 Task: Create a sub task System Test and UAT for the task  Improve user input sanitization for better security in the project Transform , assign it to team member softage.7@softage.net and update the status of the sub task to  On Track  , set the priority of the sub task to Low.
Action: Mouse moved to (55, 543)
Screenshot: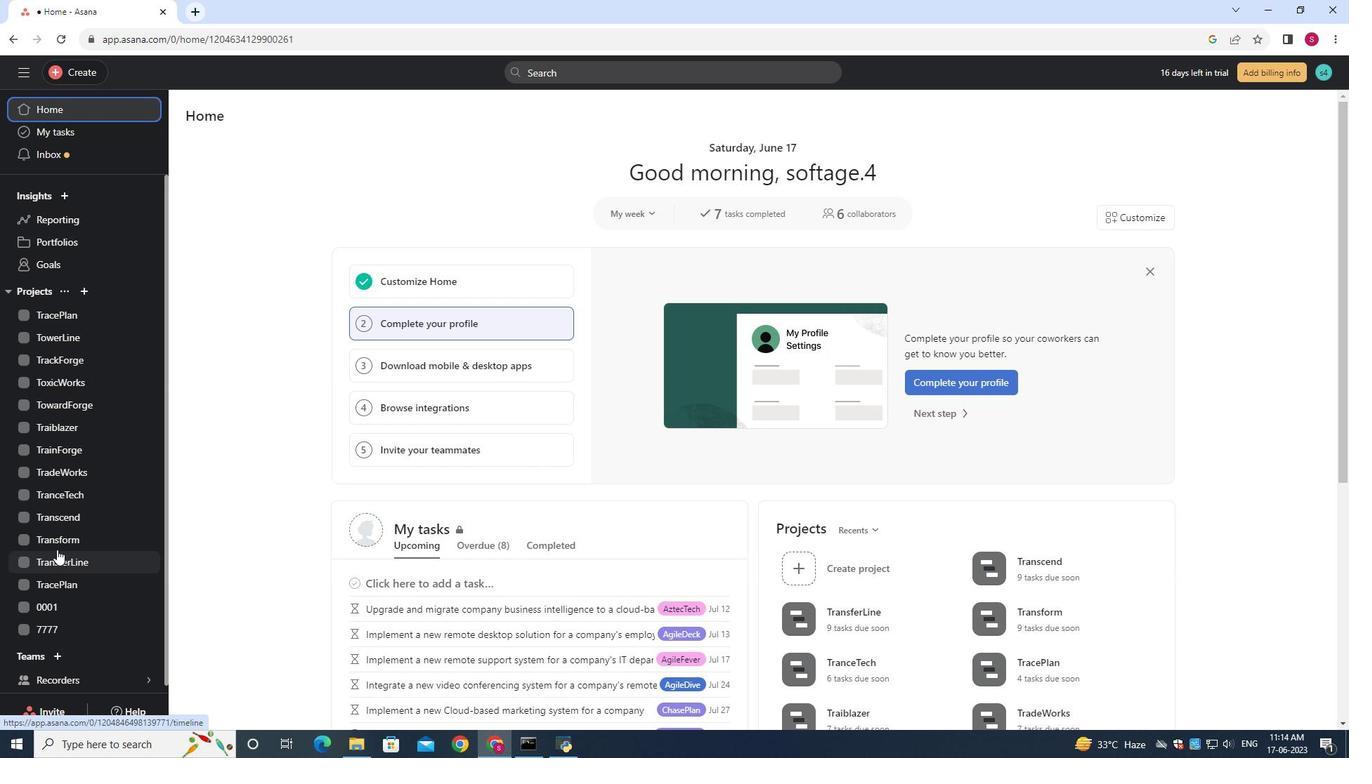 
Action: Mouse pressed left at (55, 543)
Screenshot: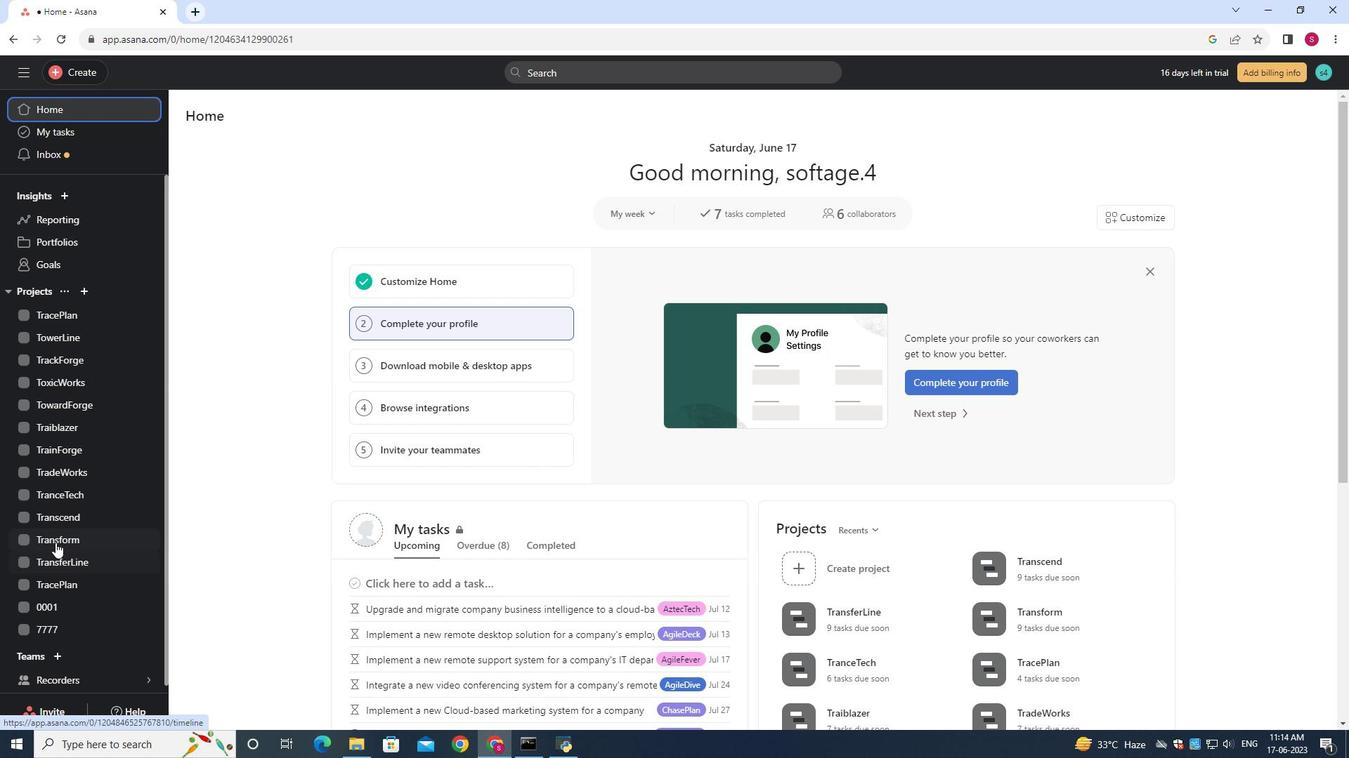 
Action: Mouse moved to (581, 342)
Screenshot: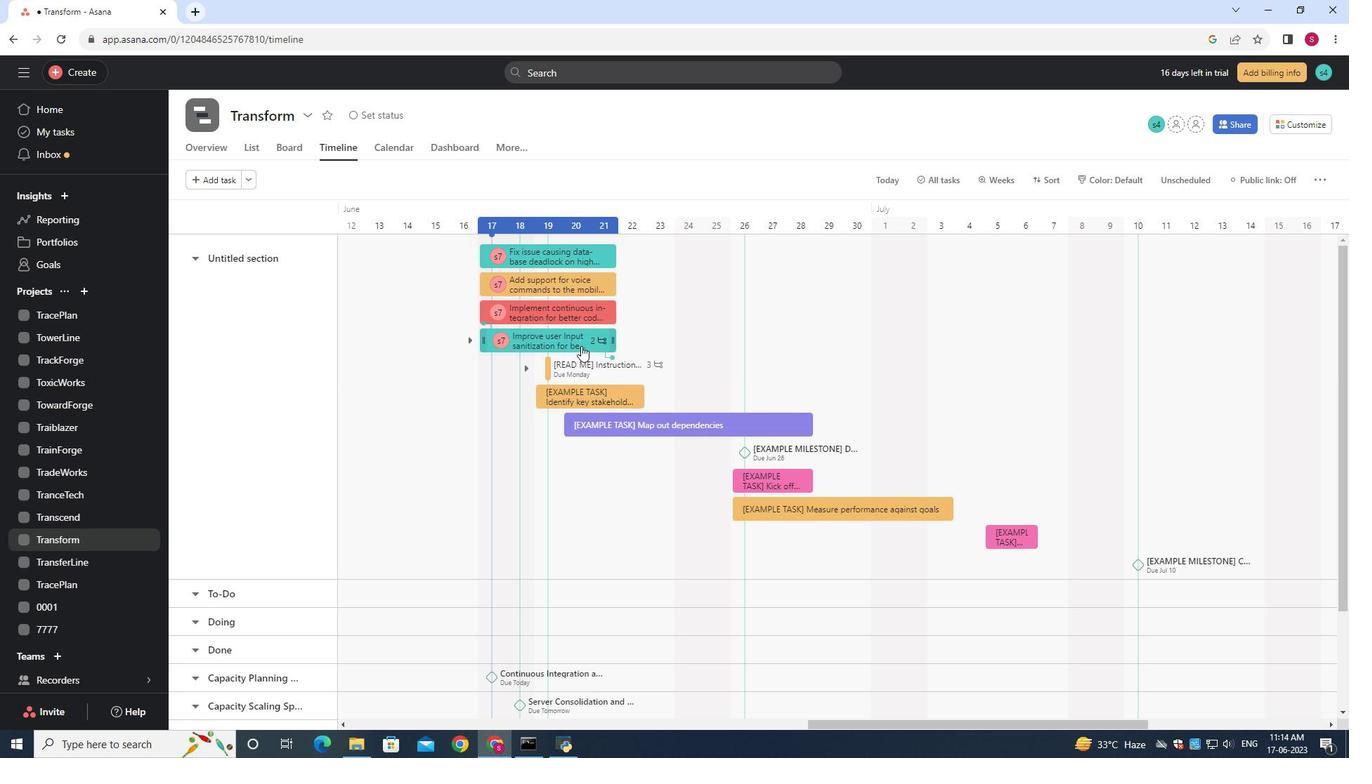 
Action: Mouse pressed left at (581, 342)
Screenshot: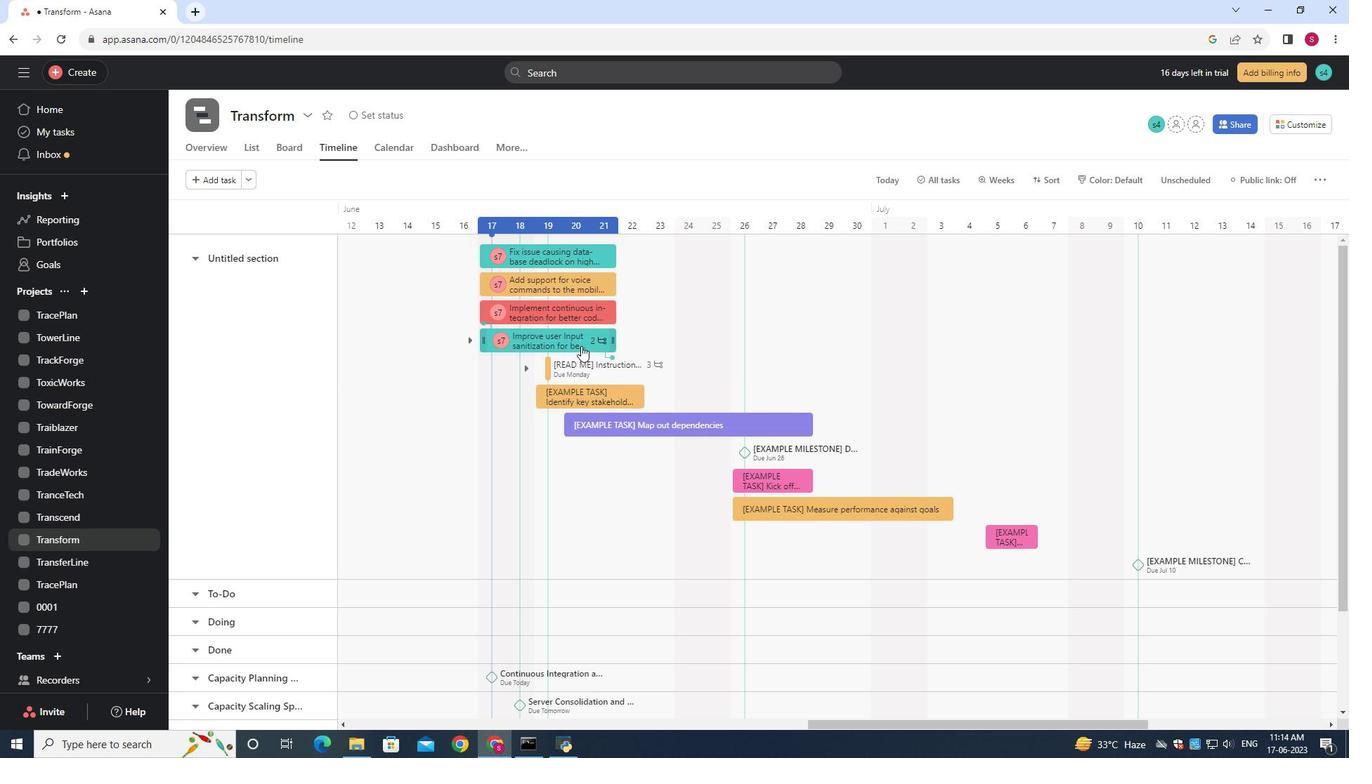 
Action: Mouse moved to (966, 383)
Screenshot: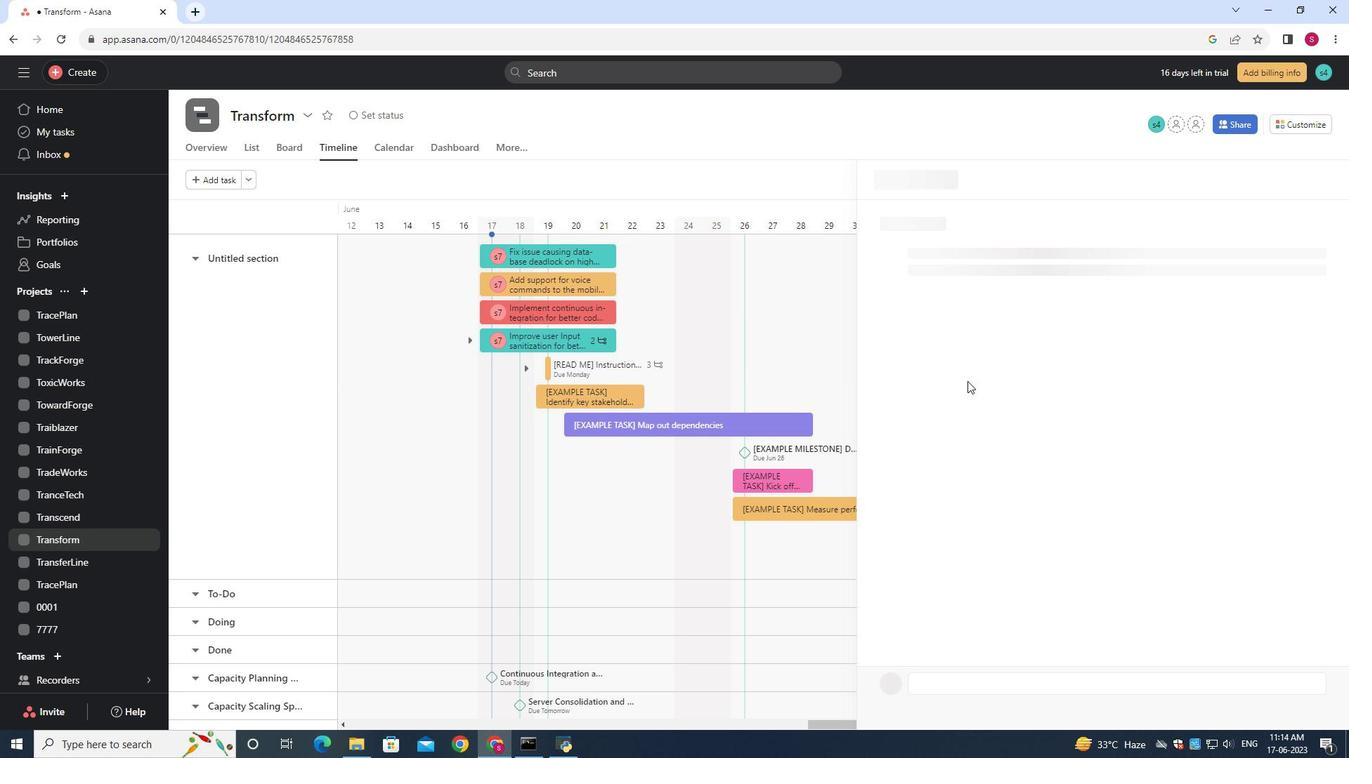 
Action: Mouse scrolled (966, 382) with delta (0, 0)
Screenshot: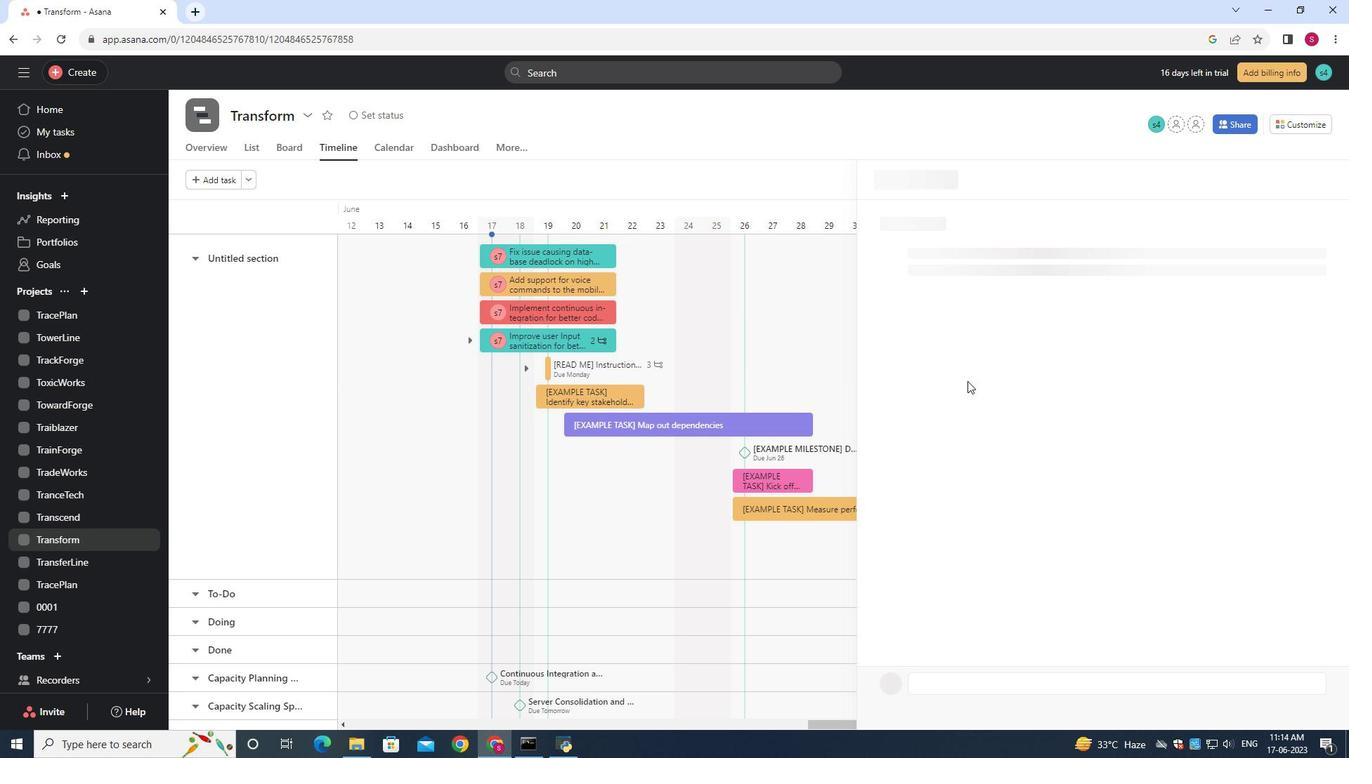 
Action: Mouse moved to (965, 385)
Screenshot: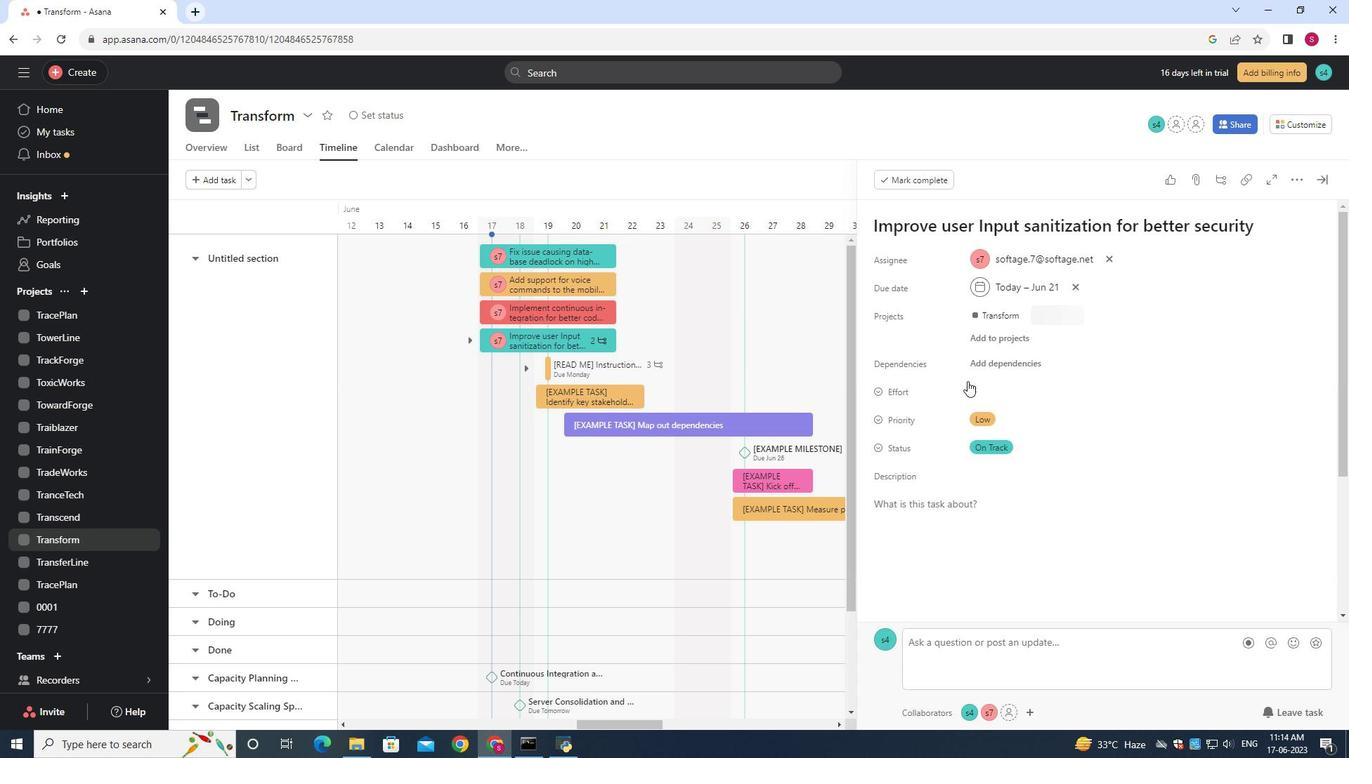 
Action: Mouse scrolled (965, 385) with delta (0, 0)
Screenshot: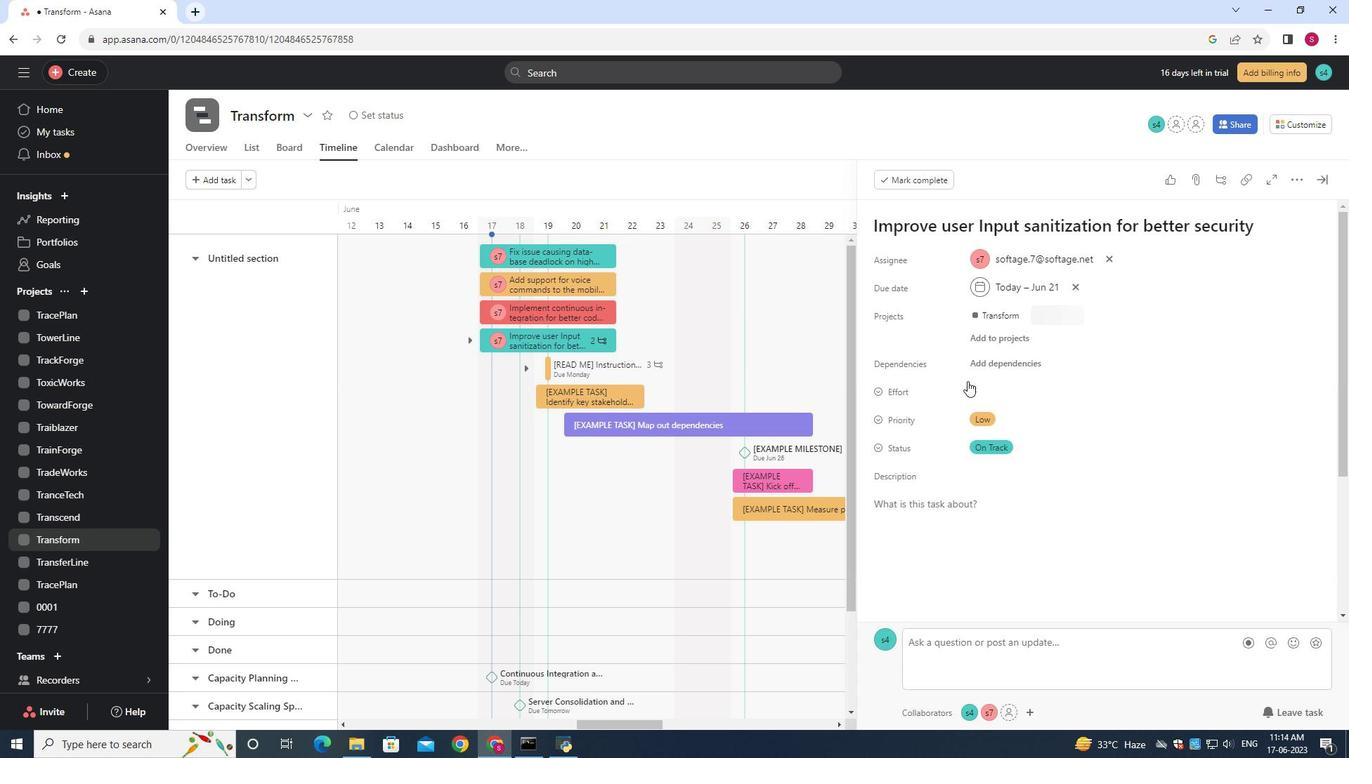 
Action: Mouse scrolled (965, 385) with delta (0, 0)
Screenshot: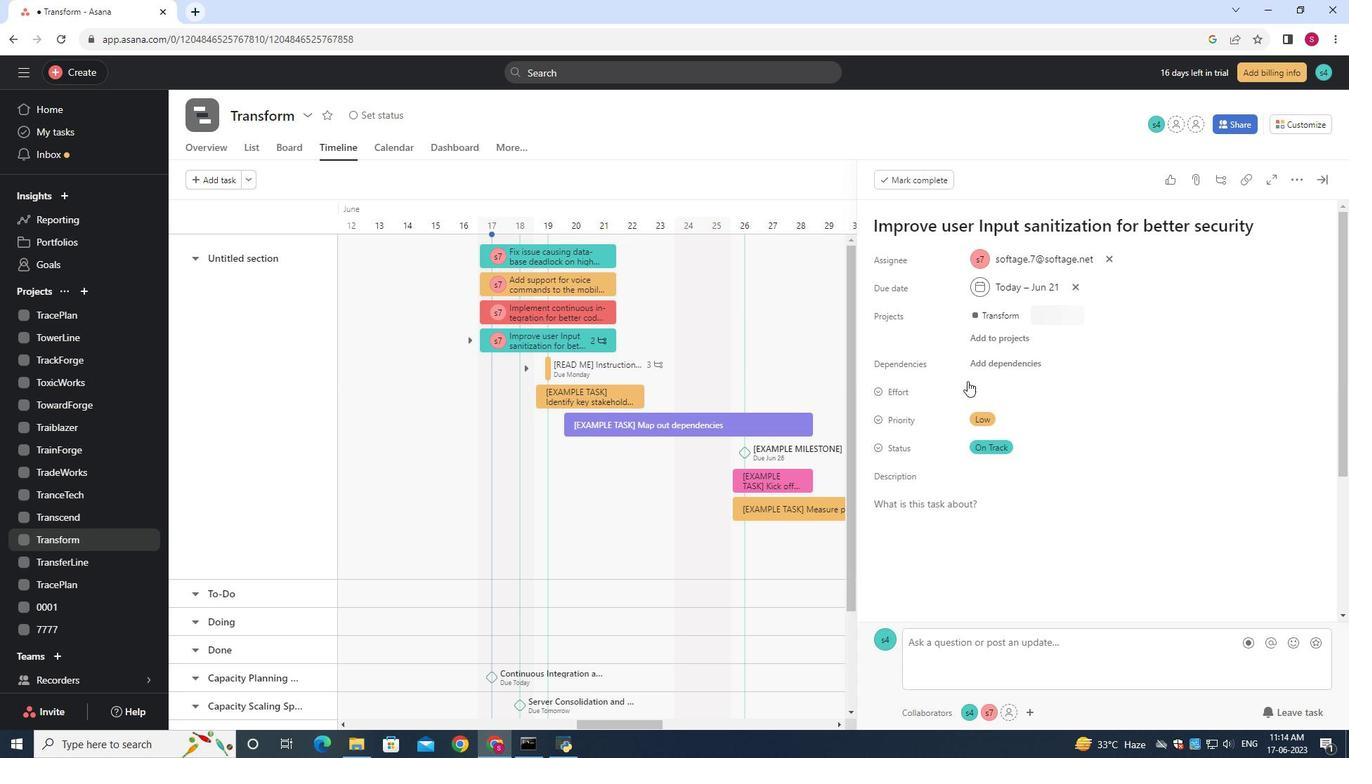 
Action: Mouse scrolled (965, 385) with delta (0, 0)
Screenshot: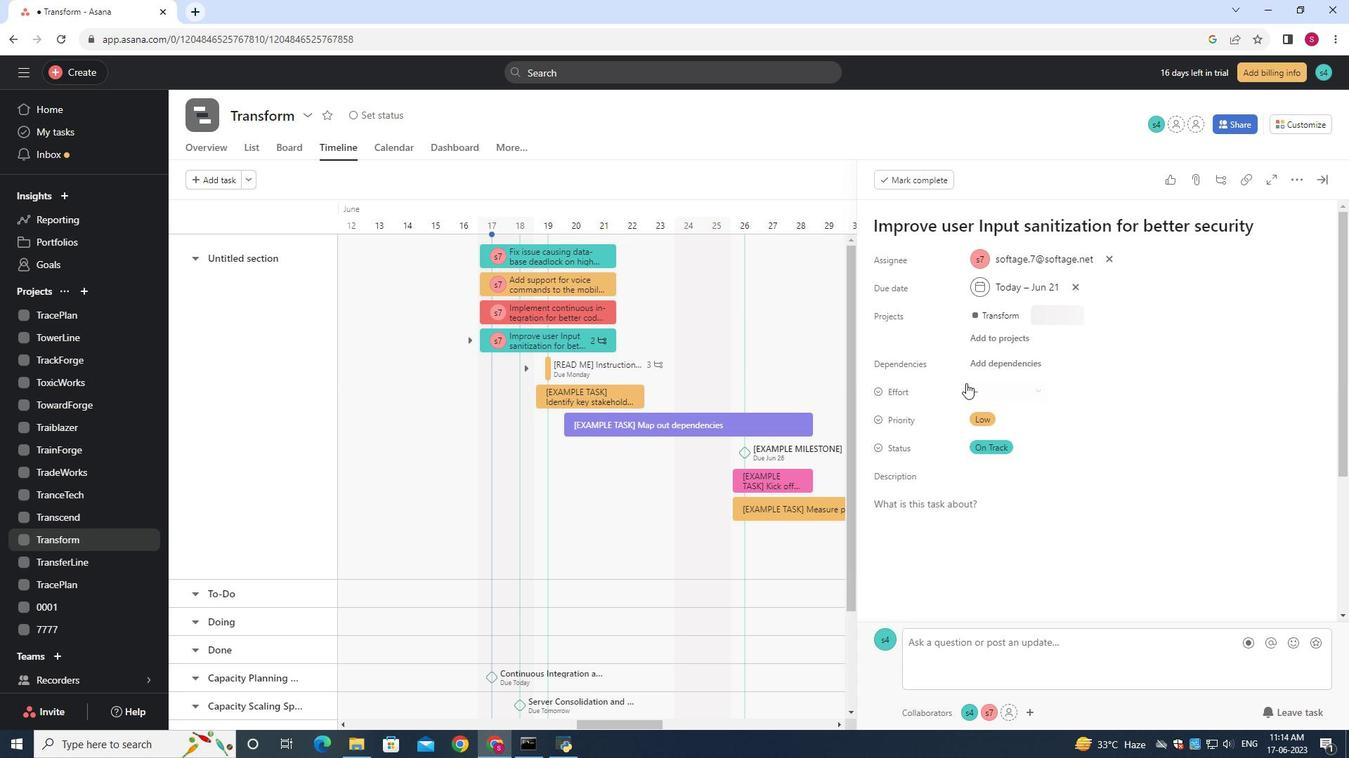 
Action: Mouse moved to (964, 385)
Screenshot: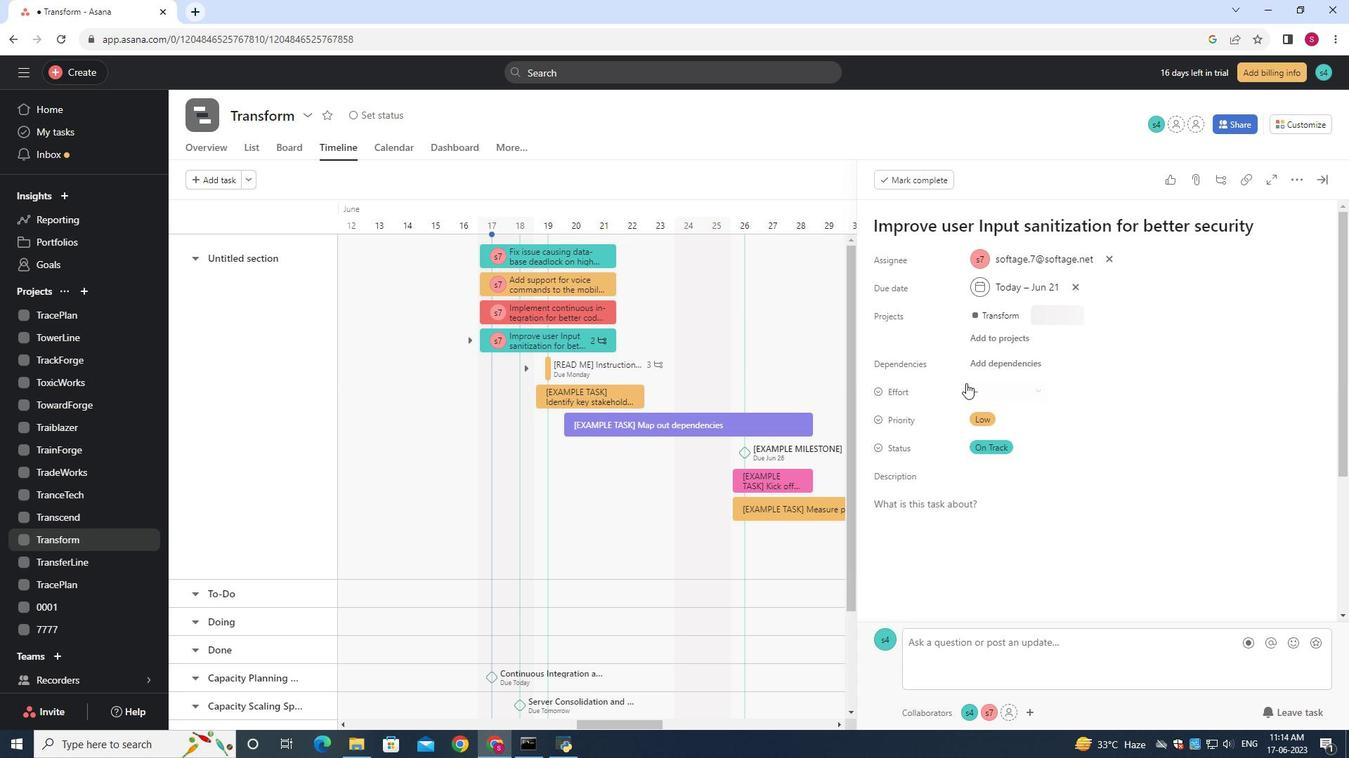 
Action: Mouse scrolled (964, 385) with delta (0, 0)
Screenshot: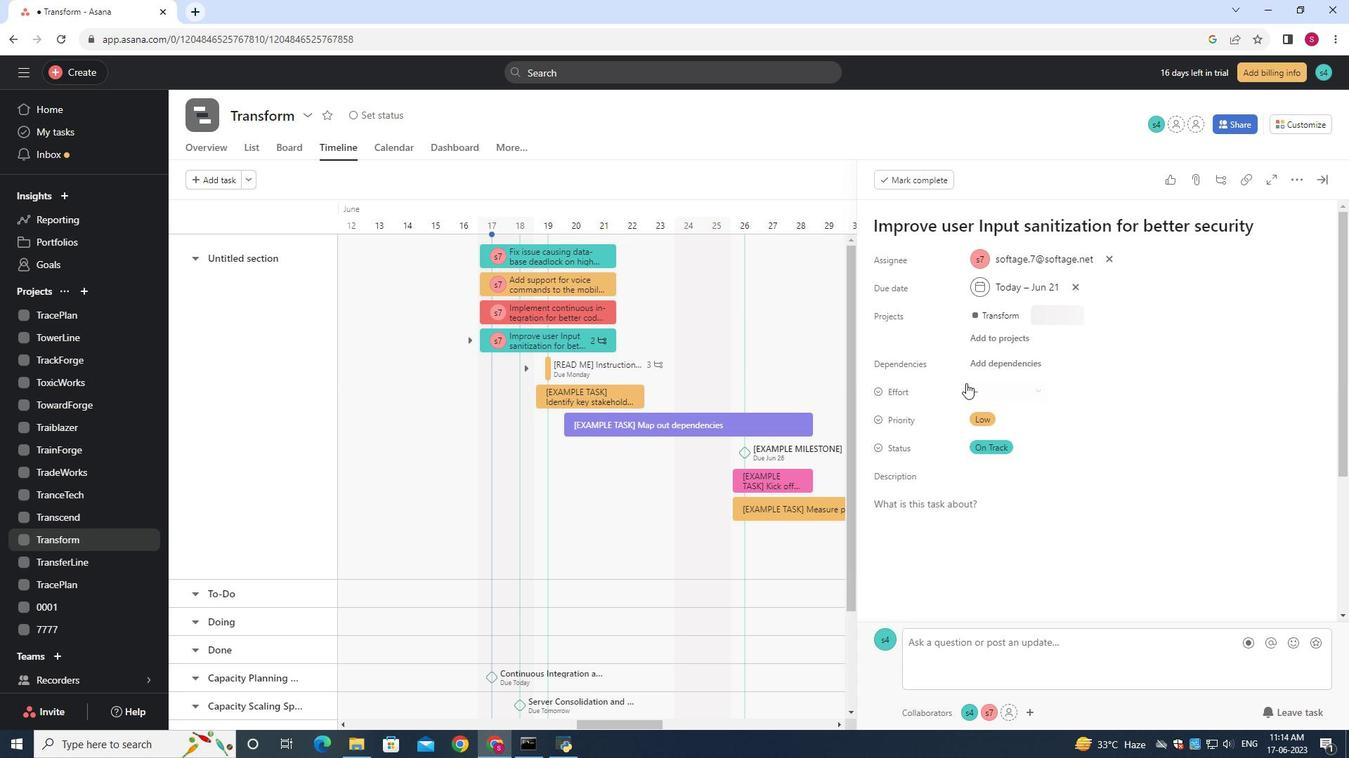 
Action: Mouse moved to (964, 385)
Screenshot: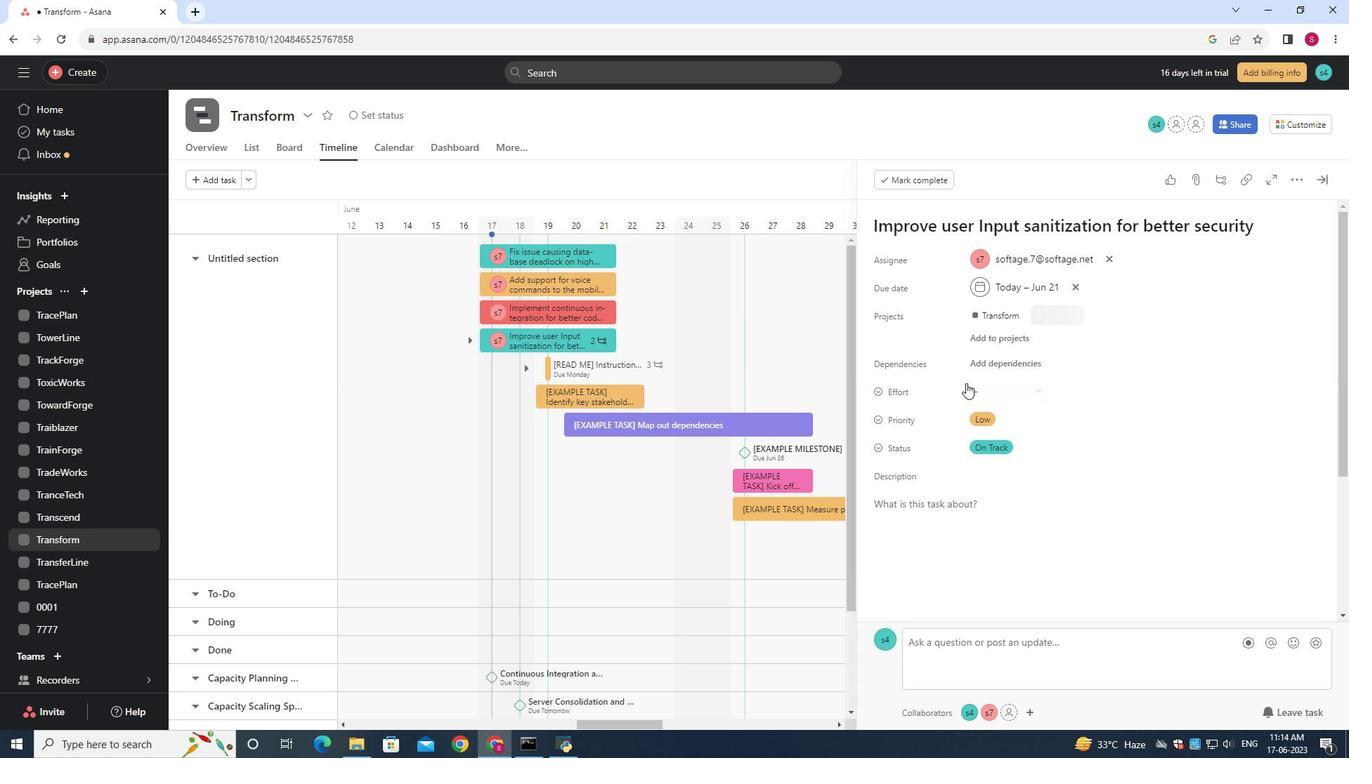 
Action: Mouse scrolled (964, 385) with delta (0, 0)
Screenshot: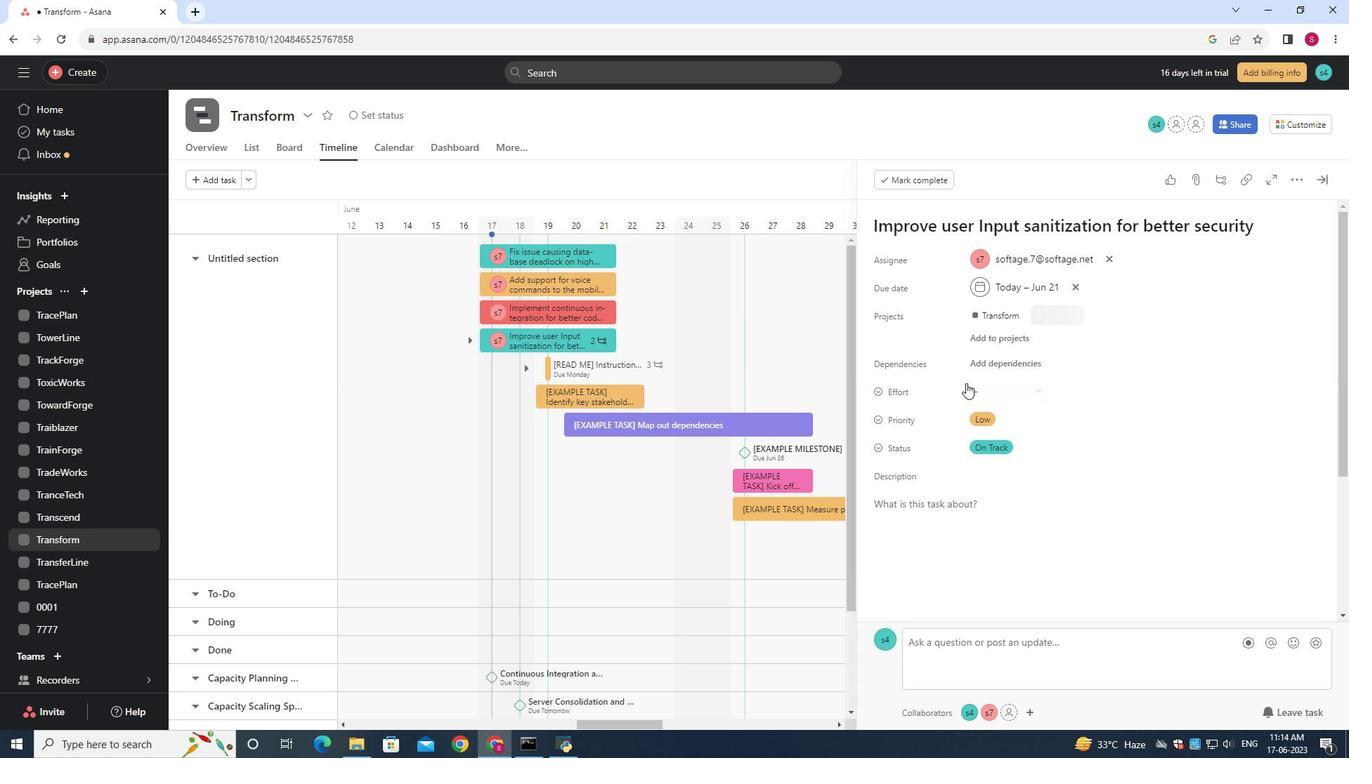 
Action: Mouse moved to (898, 510)
Screenshot: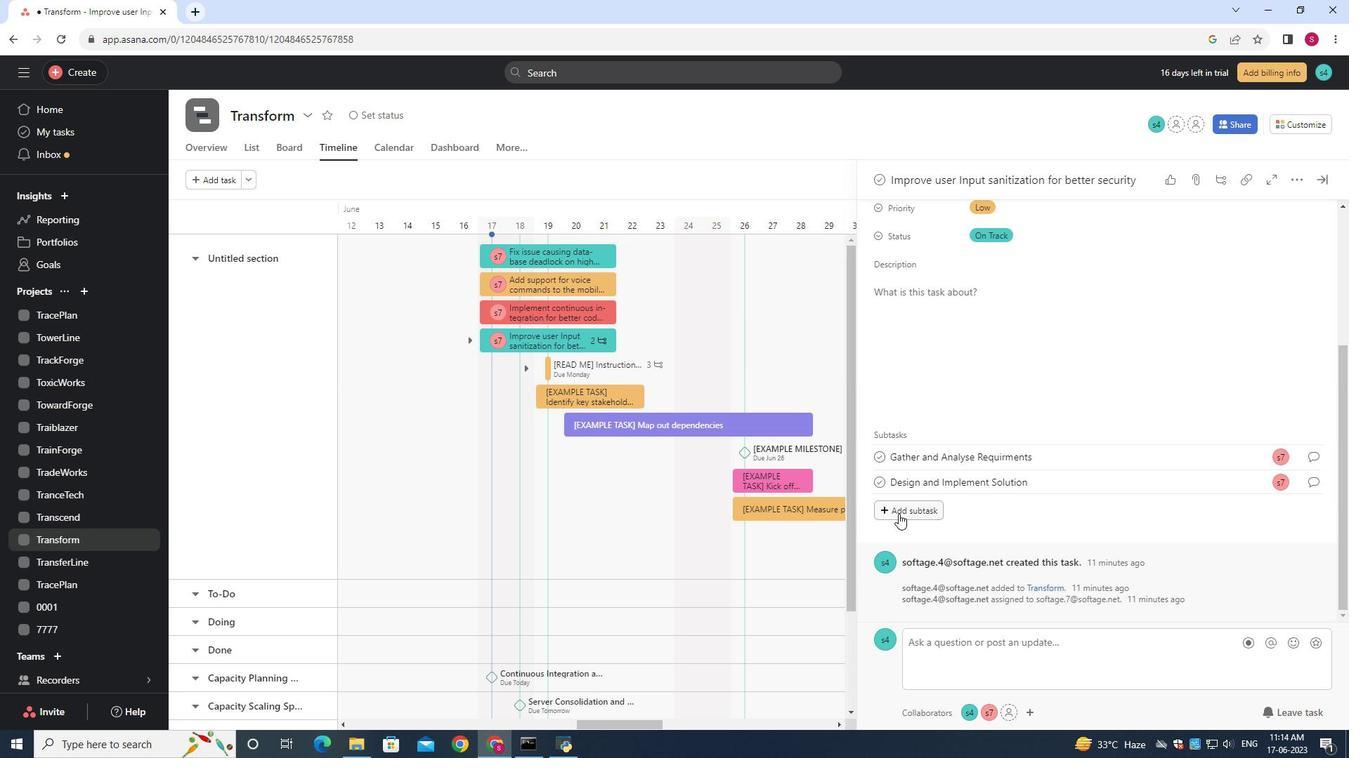
Action: Mouse pressed left at (898, 510)
Screenshot: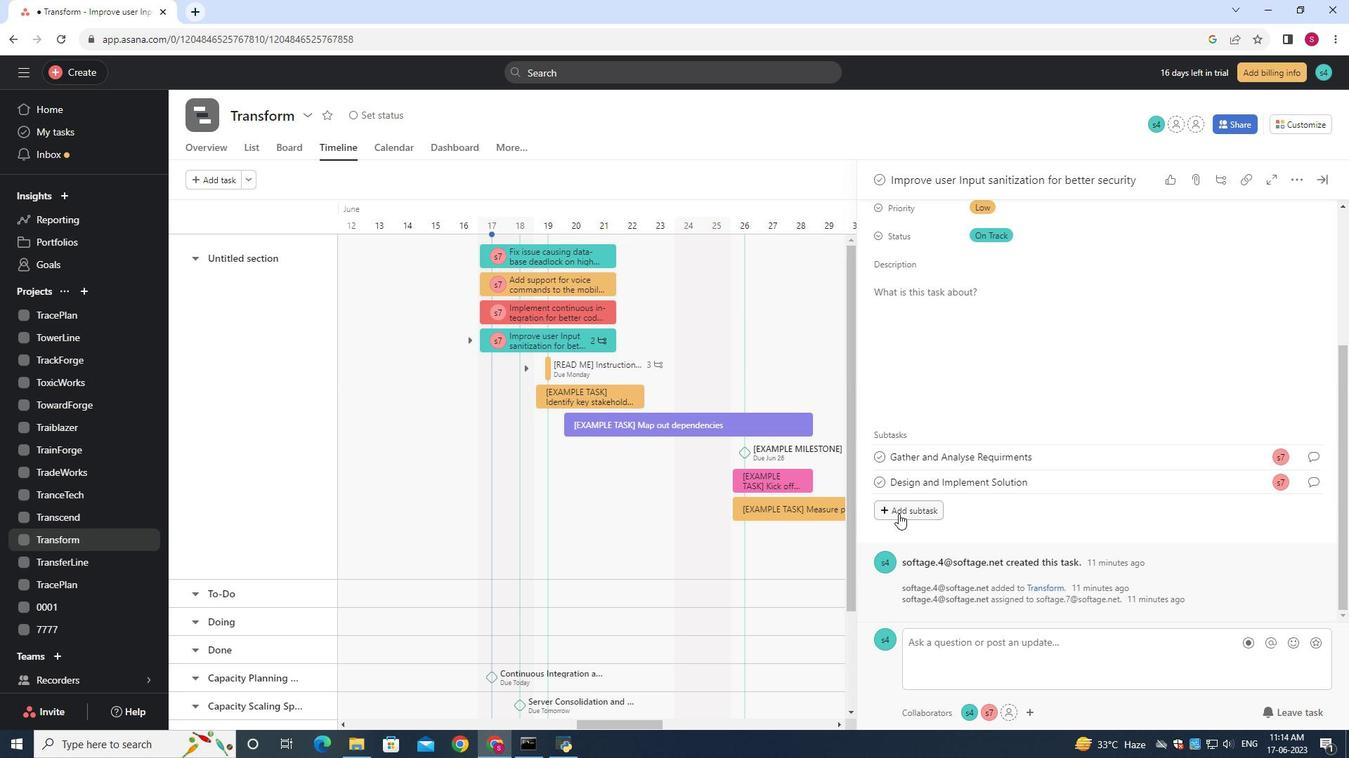 
Action: Mouse moved to (898, 514)
Screenshot: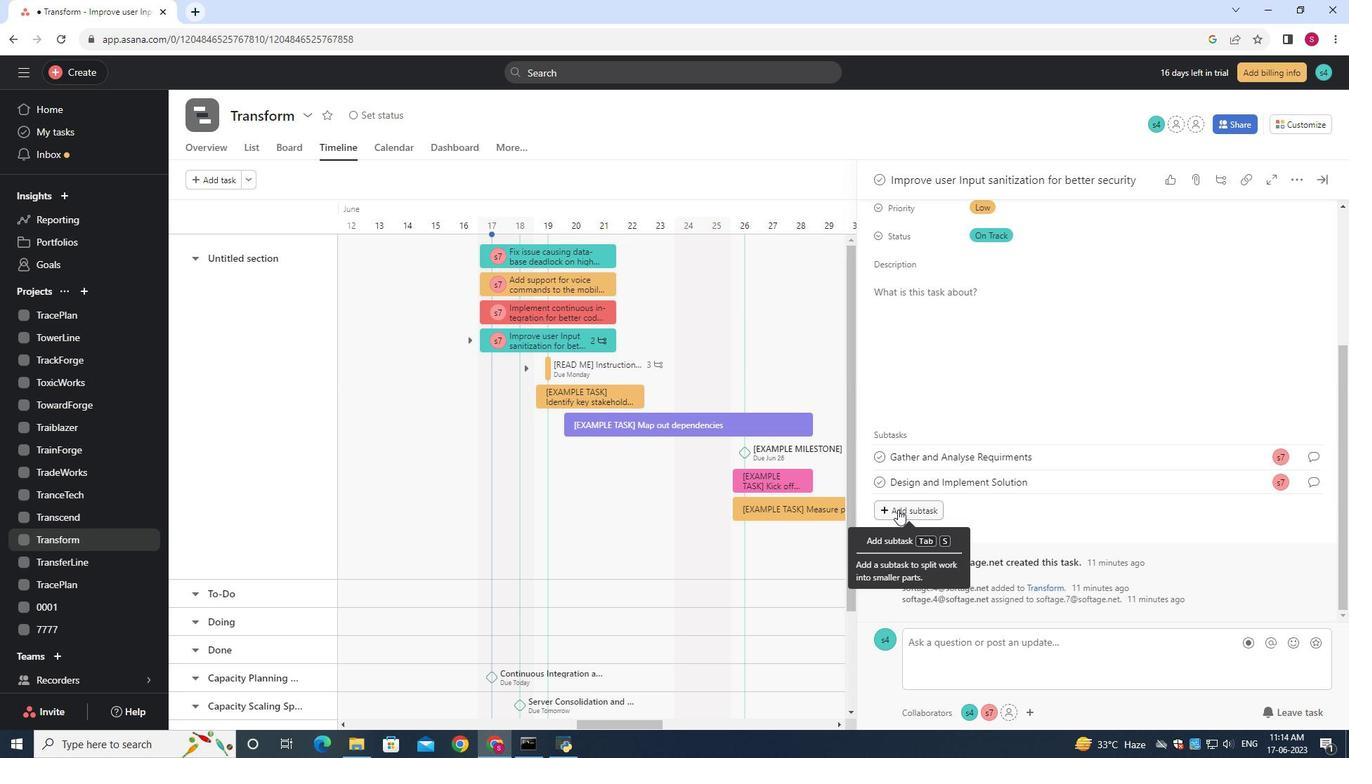 
Action: Key pressed <Key.shift>System<Key.space><Key.shift><Key.shift><Key.shift><Key.shift><Key.shift><Key.shift><Key.shift><Key.shift><Key.shift><Key.shift><Key.shift><Key.shift><Key.shift><Key.shift><Key.shift><Key.shift><Key.shift><Key.shift><Key.shift><Key.shift><Key.shift><Key.shift><Key.shift><Key.shift><Key.shift><Key.shift><Key.shift><Key.shift><Key.shift><Key.shift><Key.shift><Key.shift><Key.shift><Key.shift><Key.shift><Key.shift><Key.shift><Key.shift><Key.shift><Key.shift>Test<Key.space><Key.shift><Key.shift><Key.shift><Key.shift><Key.shift><Key.shift><Key.shift><Key.shift><Key.shift><Key.shift><Key.shift><Key.shift><Key.shift><Key.shift><Key.shift><Key.shift><Key.shift><Key.shift><Key.shift><Key.shift><Key.shift><Key.shift>and<Key.space><Key.shift><Key.shift>UAT
Screenshot: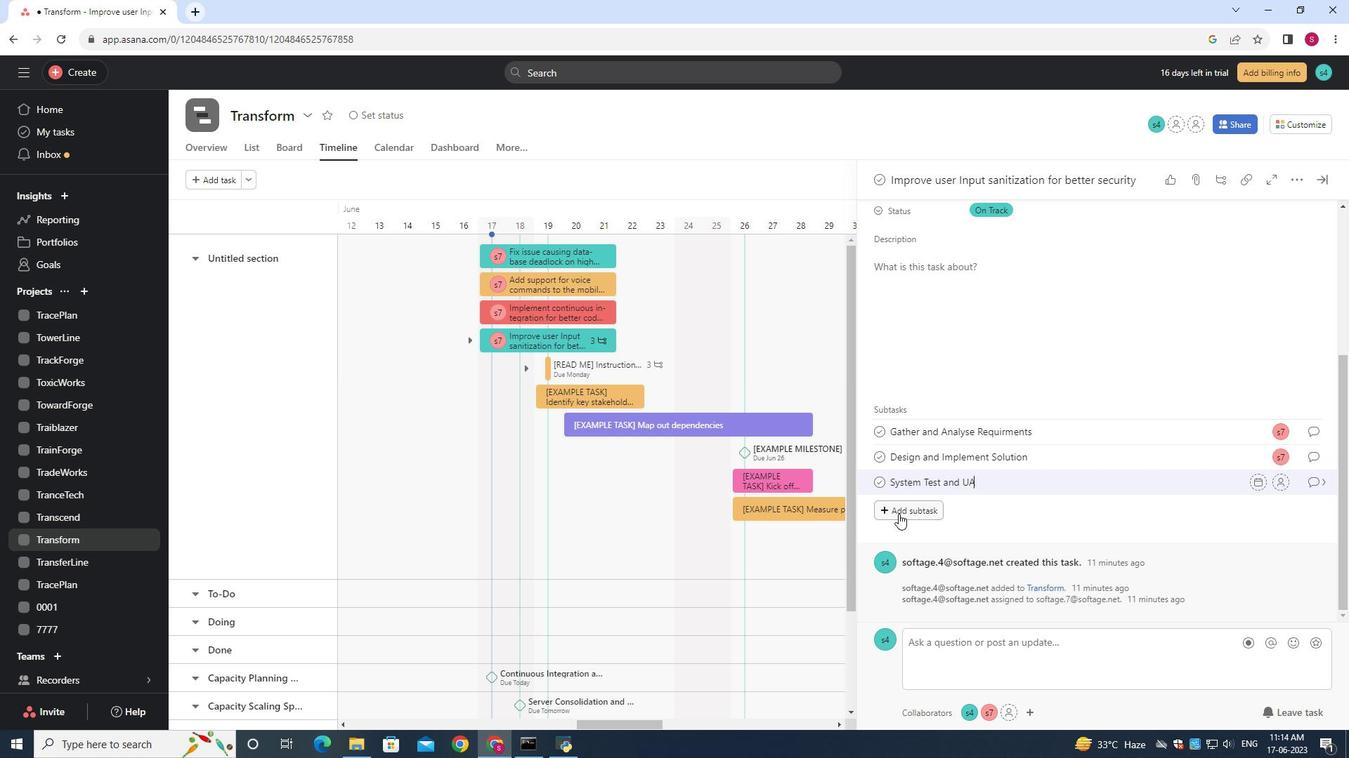 
Action: Mouse moved to (1281, 485)
Screenshot: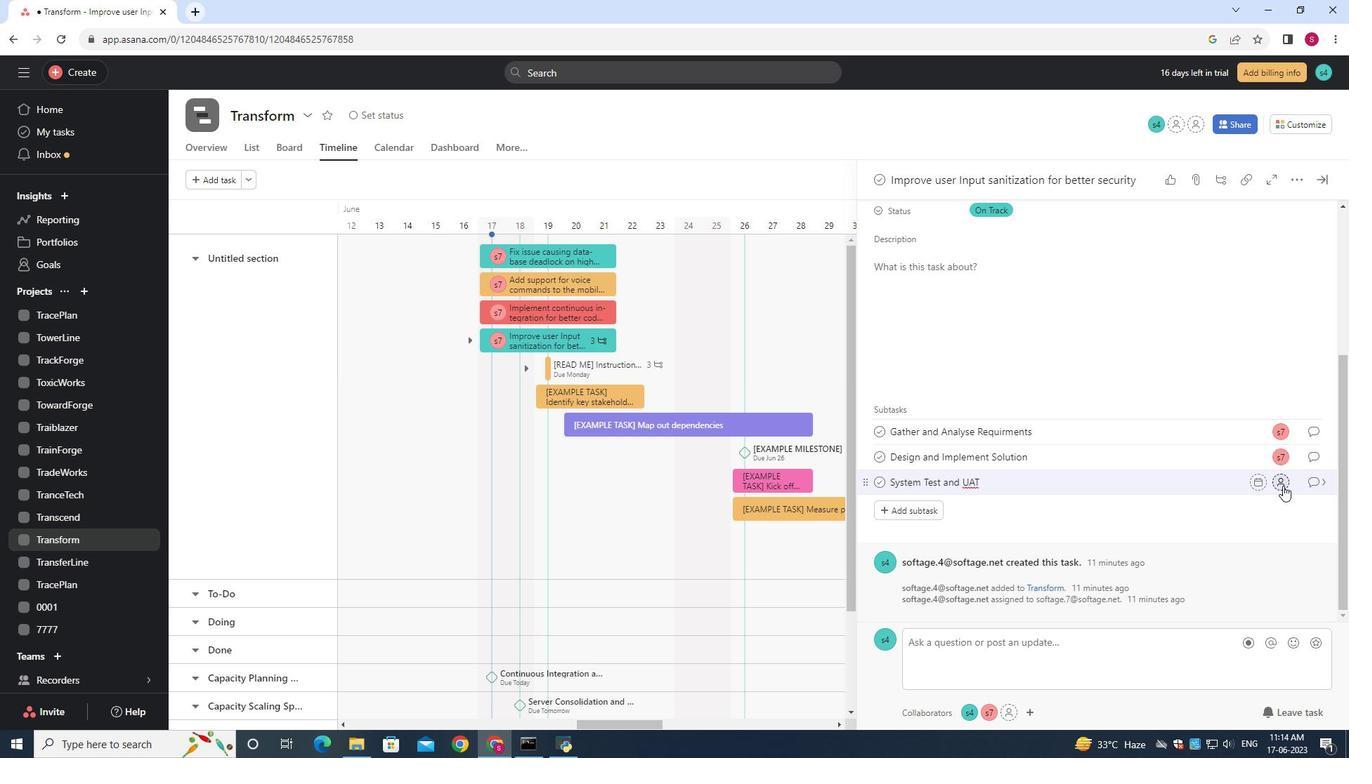 
Action: Mouse pressed left at (1281, 485)
Screenshot: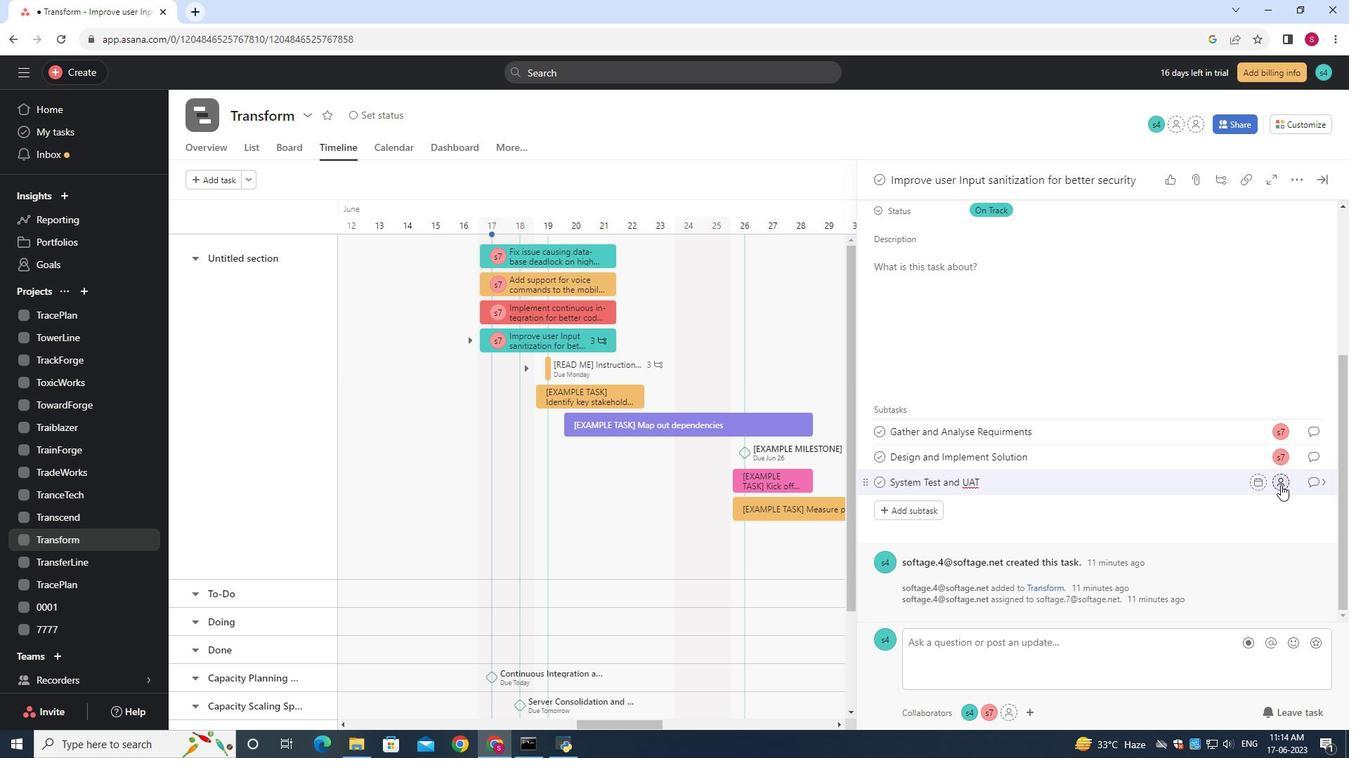 
Action: Mouse moved to (1286, 489)
Screenshot: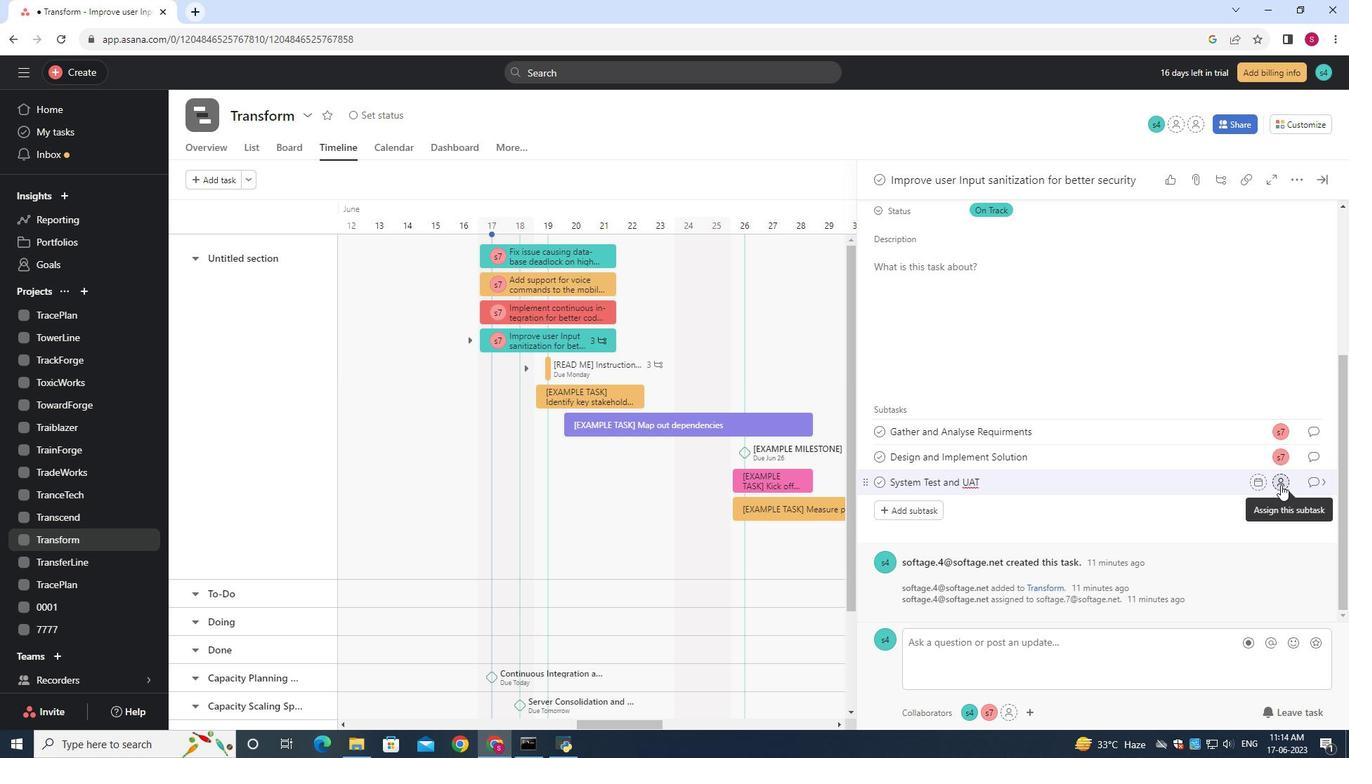 
Action: Key pressed softage.7
Screenshot: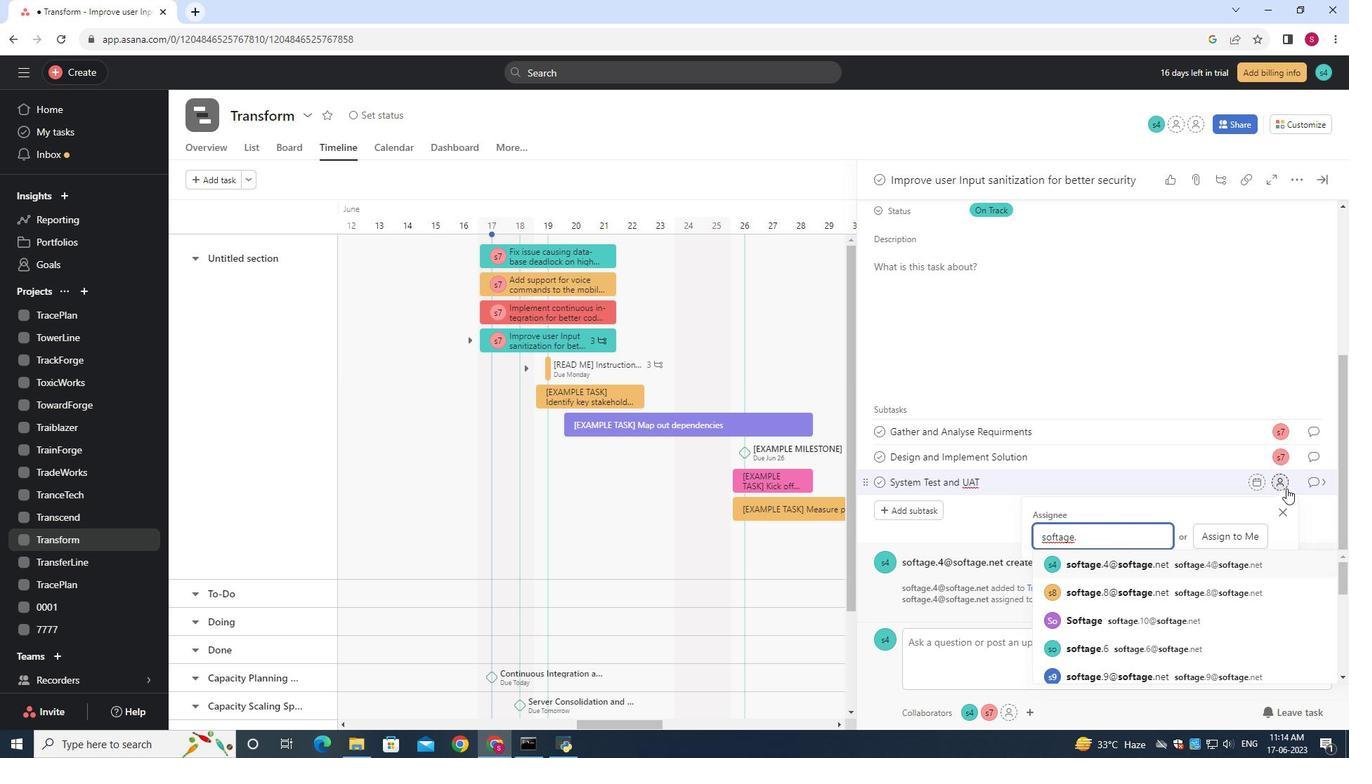 
Action: Mouse moved to (1266, 483)
Screenshot: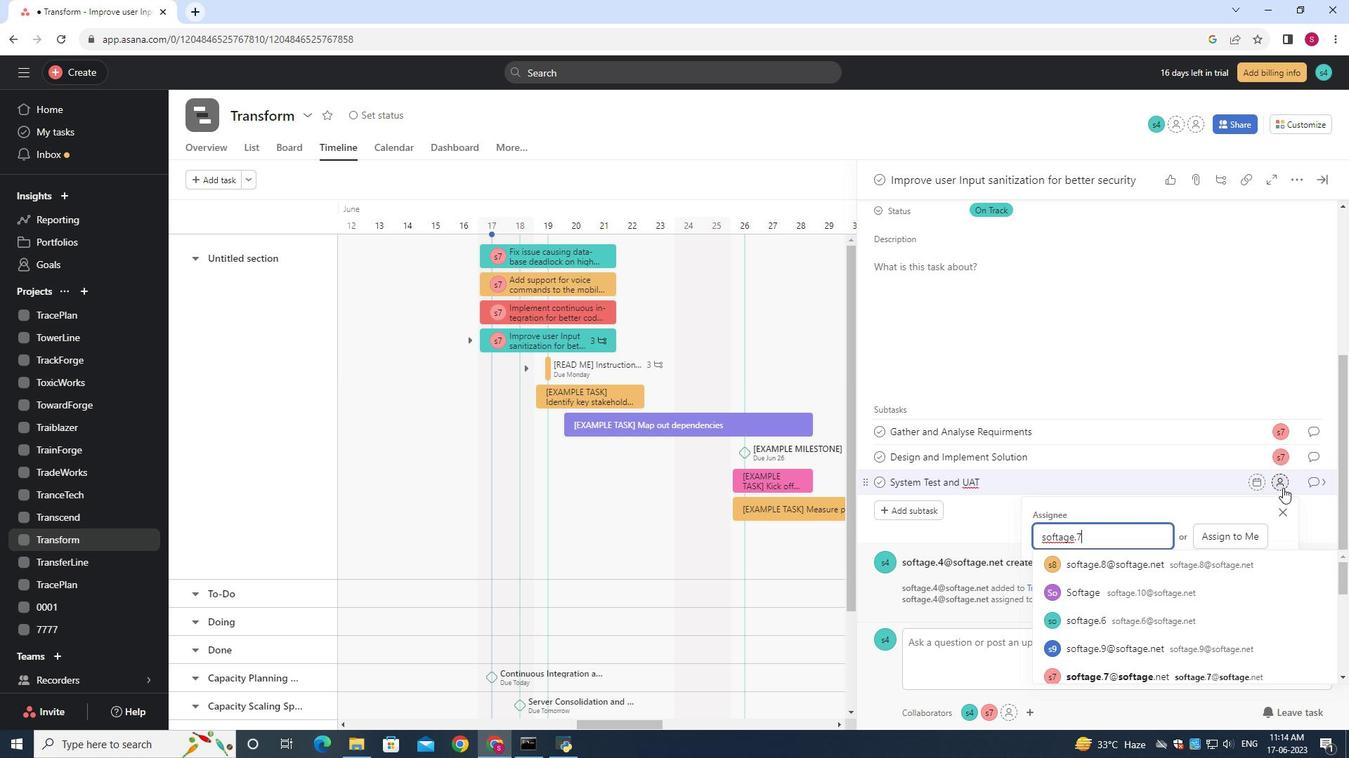 
Action: Key pressed <Key.shift>
Screenshot: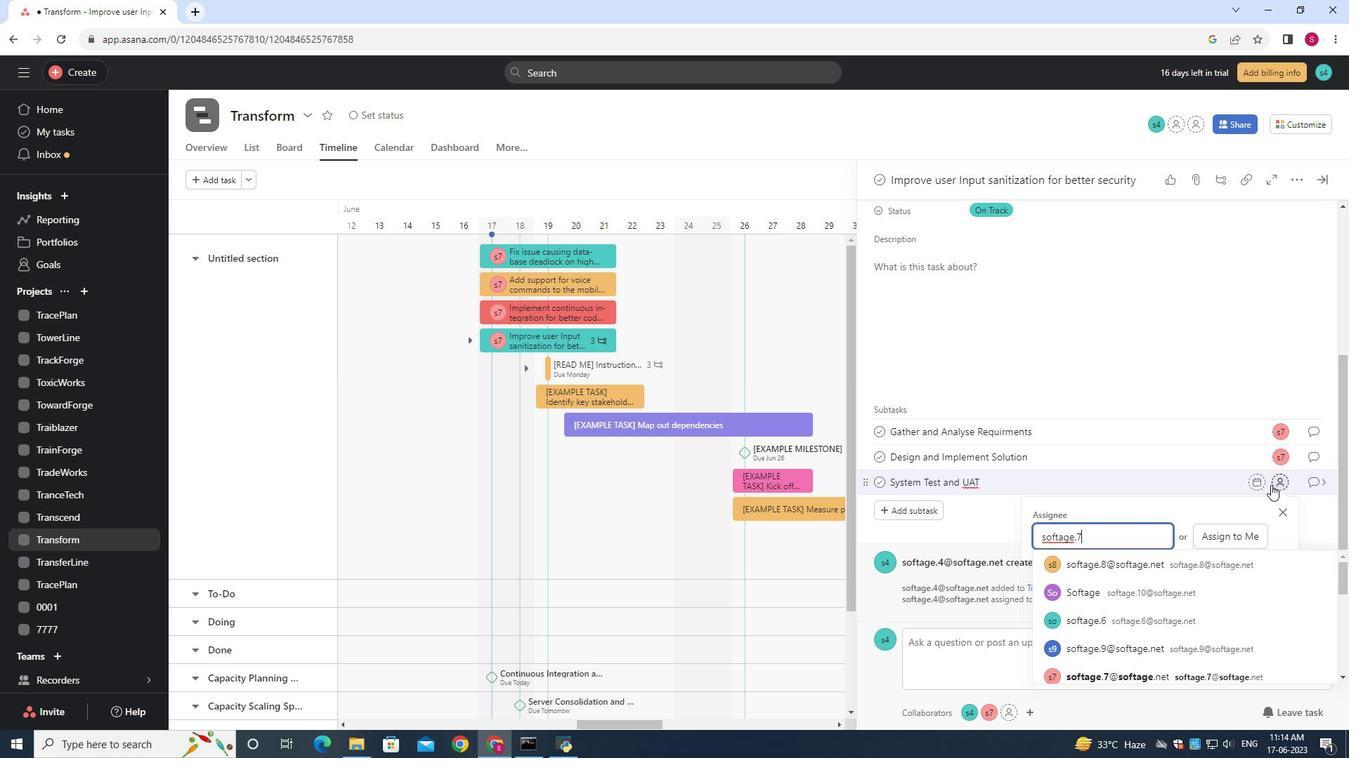 
Action: Mouse moved to (1216, 460)
Screenshot: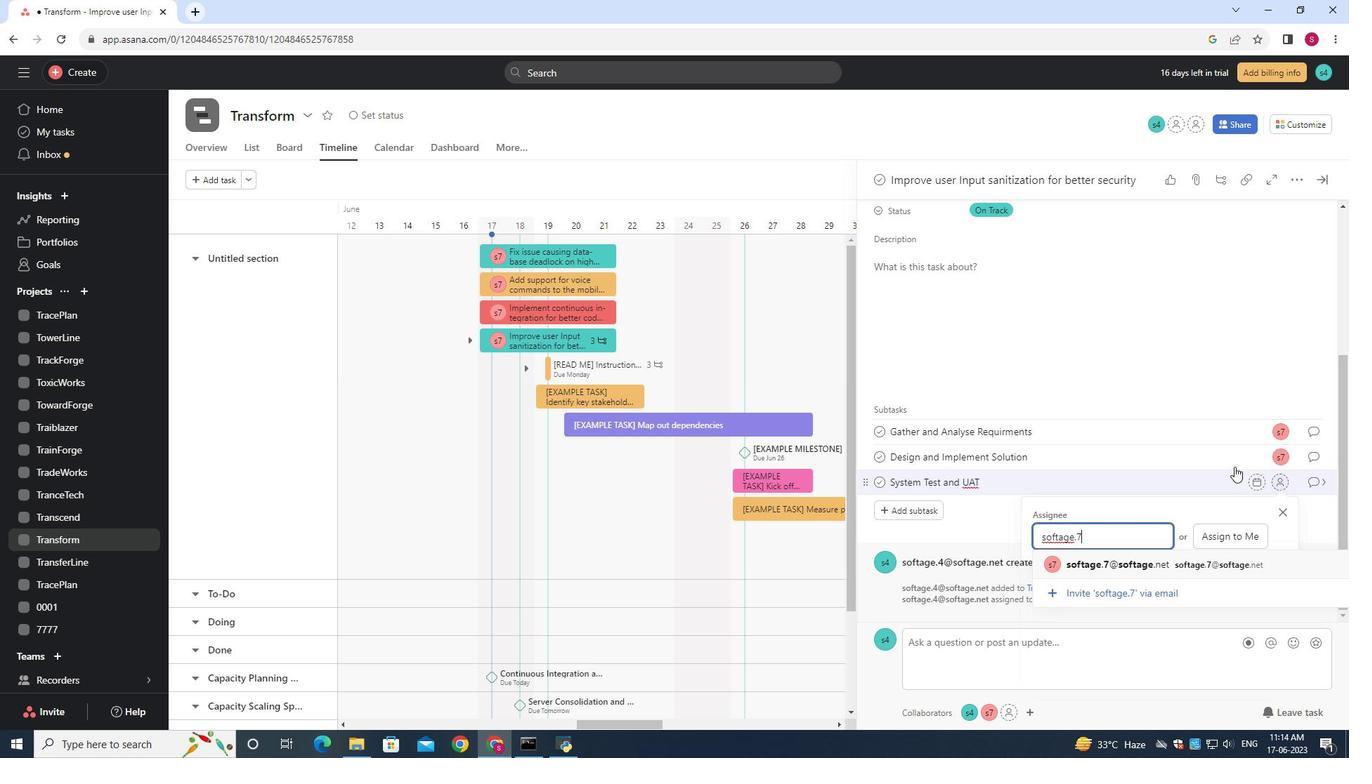 
Action: Key pressed @
Screenshot: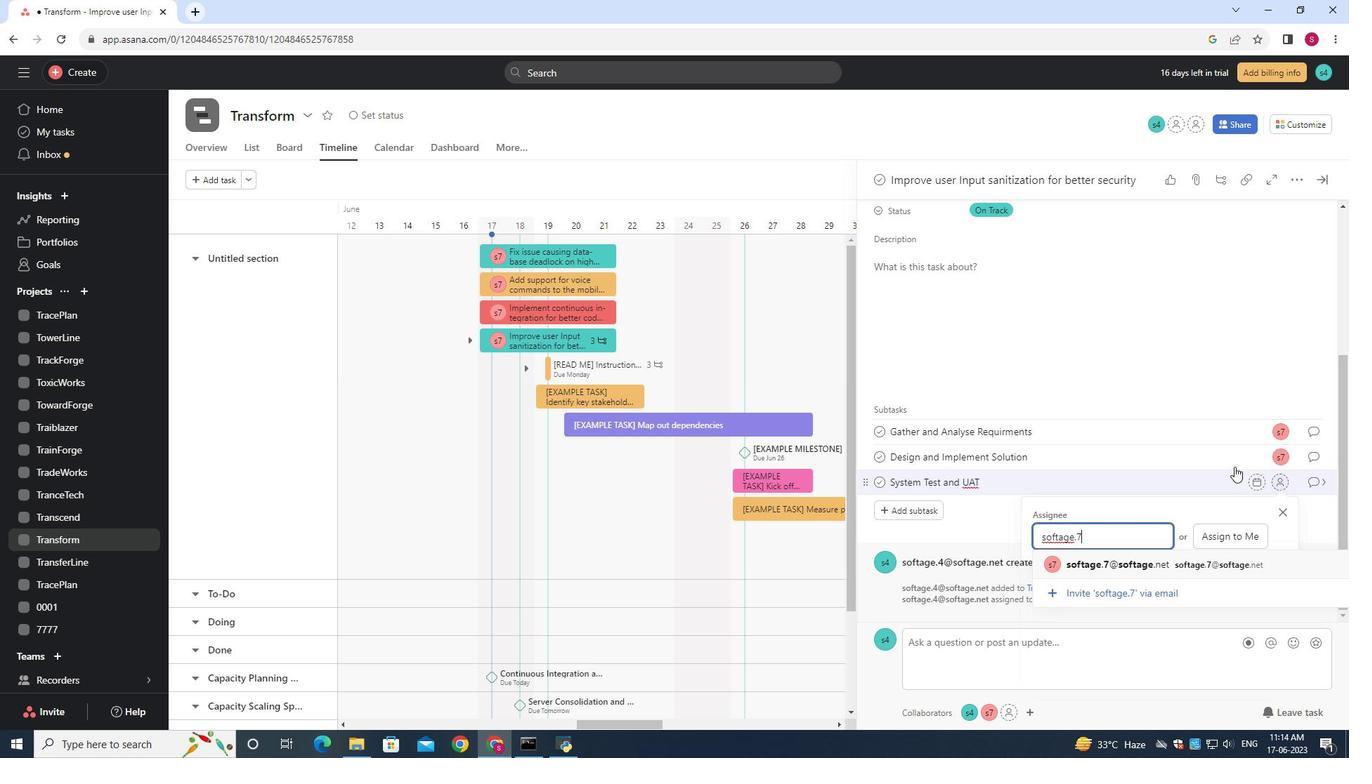 
Action: Mouse moved to (1212, 459)
Screenshot: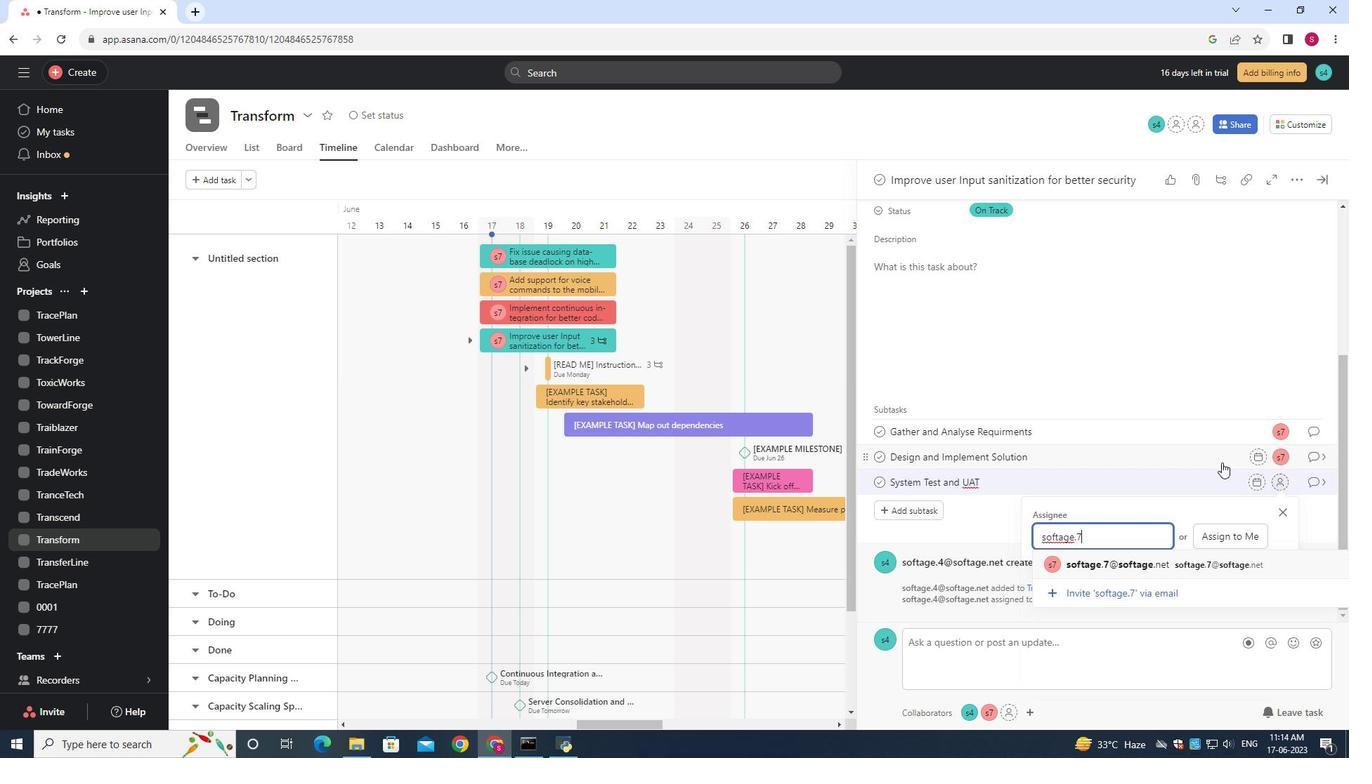 
Action: Key pressed softage.net
Screenshot: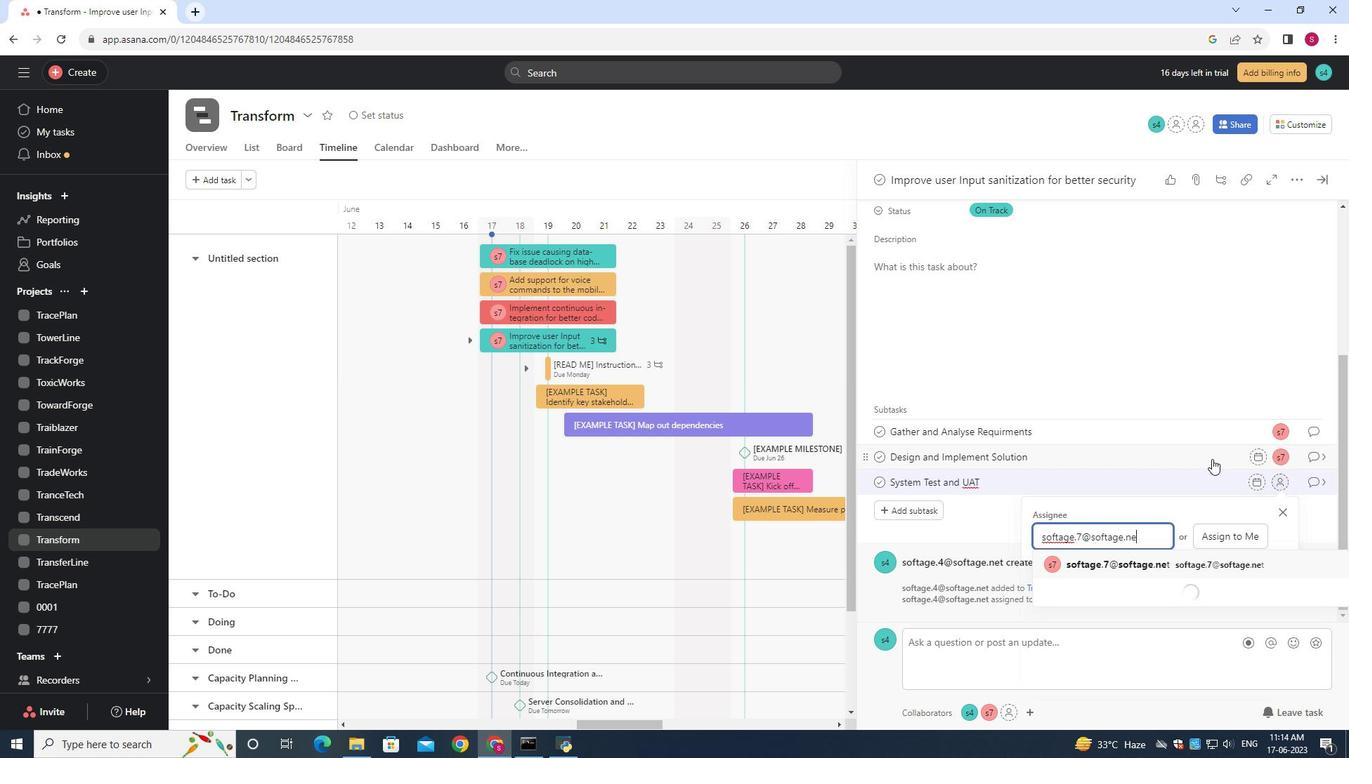 
Action: Mouse moved to (1080, 560)
Screenshot: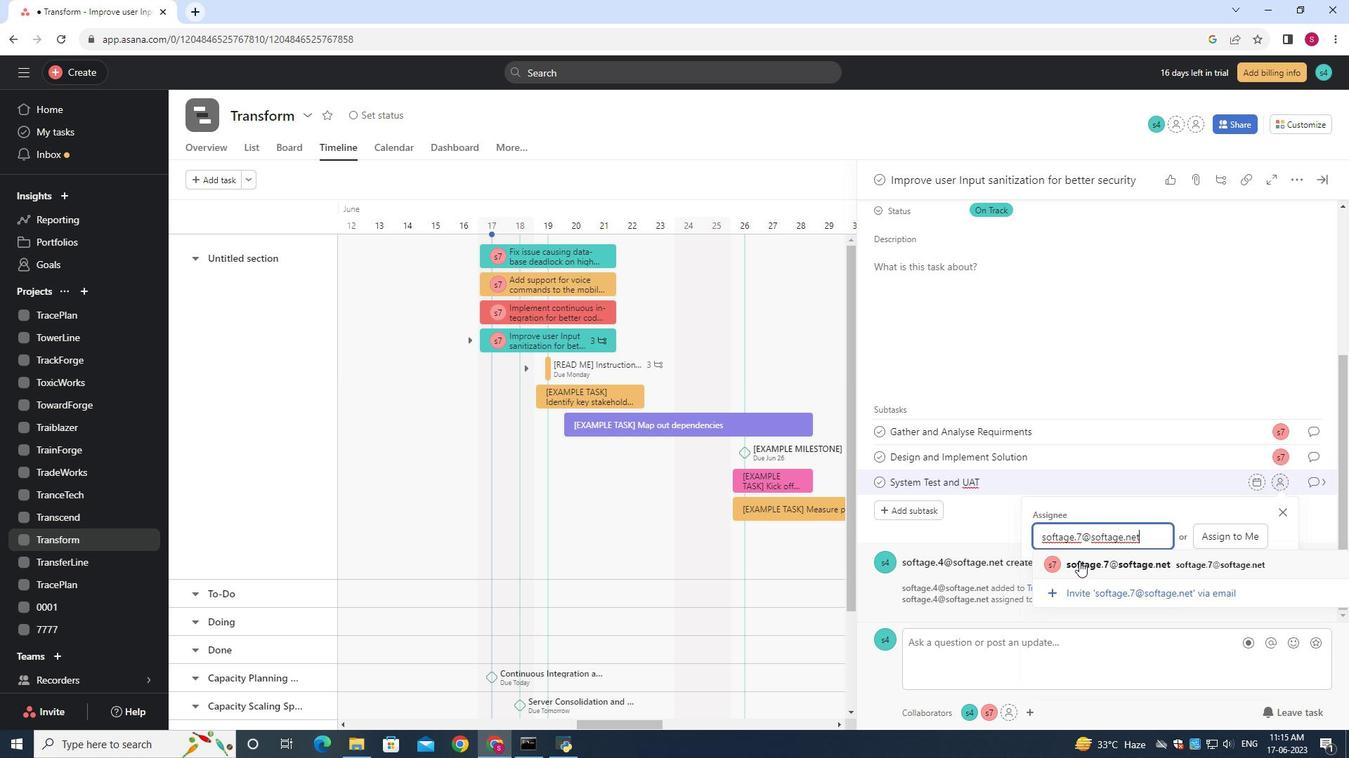 
Action: Mouse pressed left at (1080, 560)
Screenshot: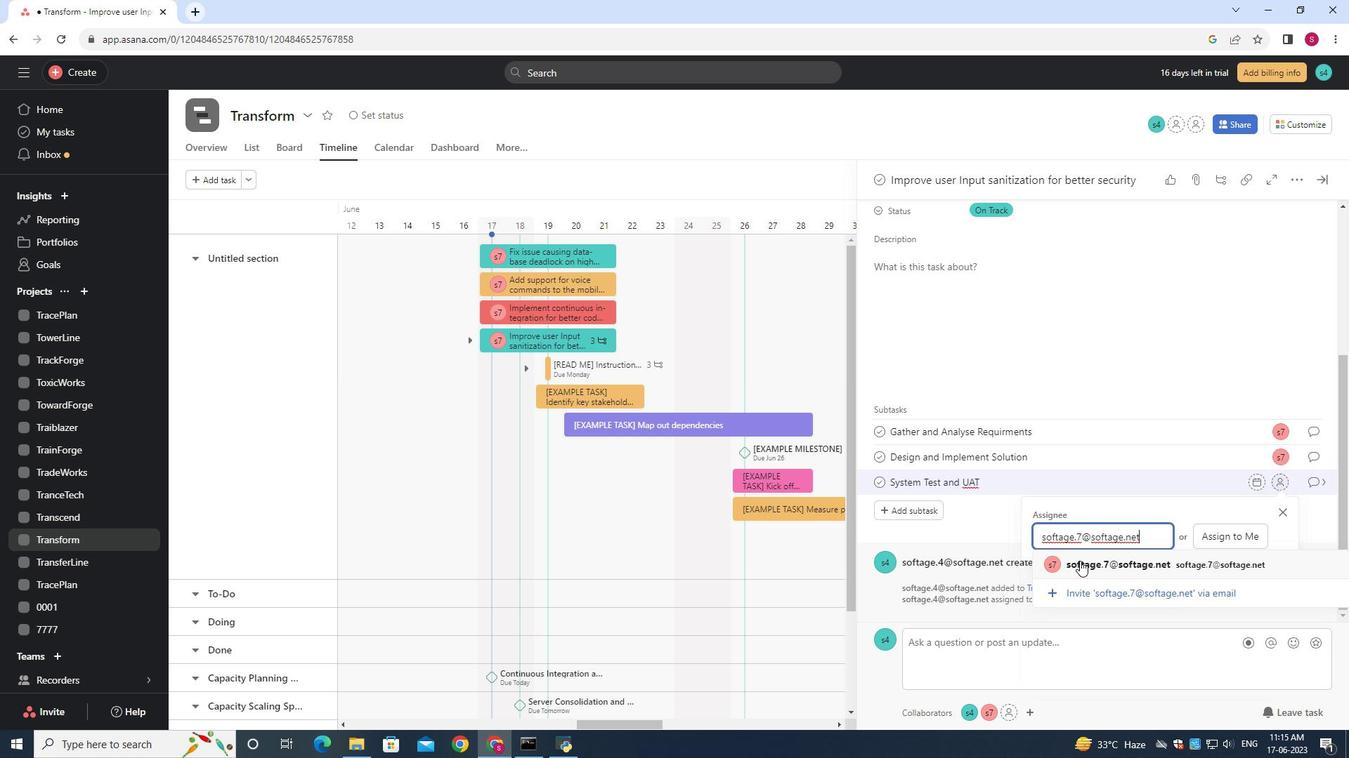 
Action: Mouse moved to (1327, 479)
Screenshot: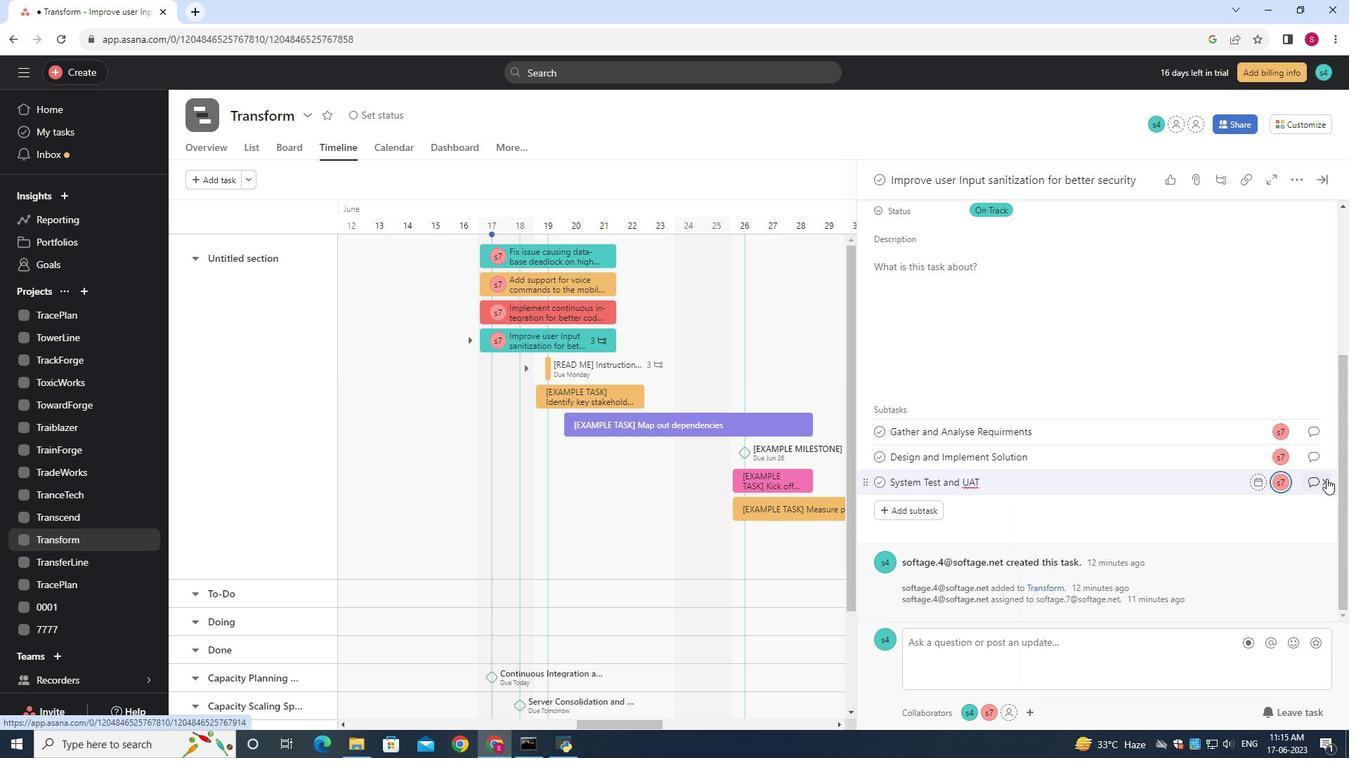 
Action: Mouse pressed left at (1327, 479)
Screenshot: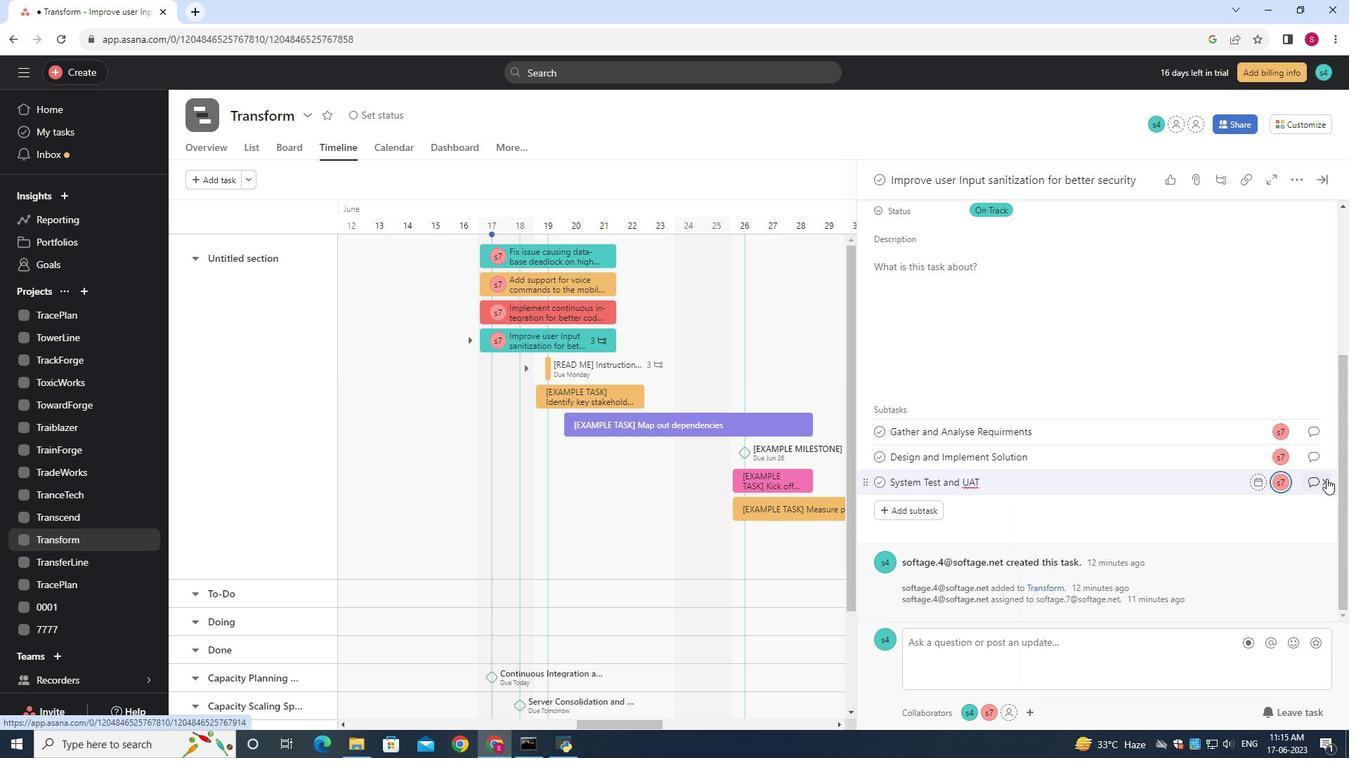 
Action: Mouse moved to (902, 375)
Screenshot: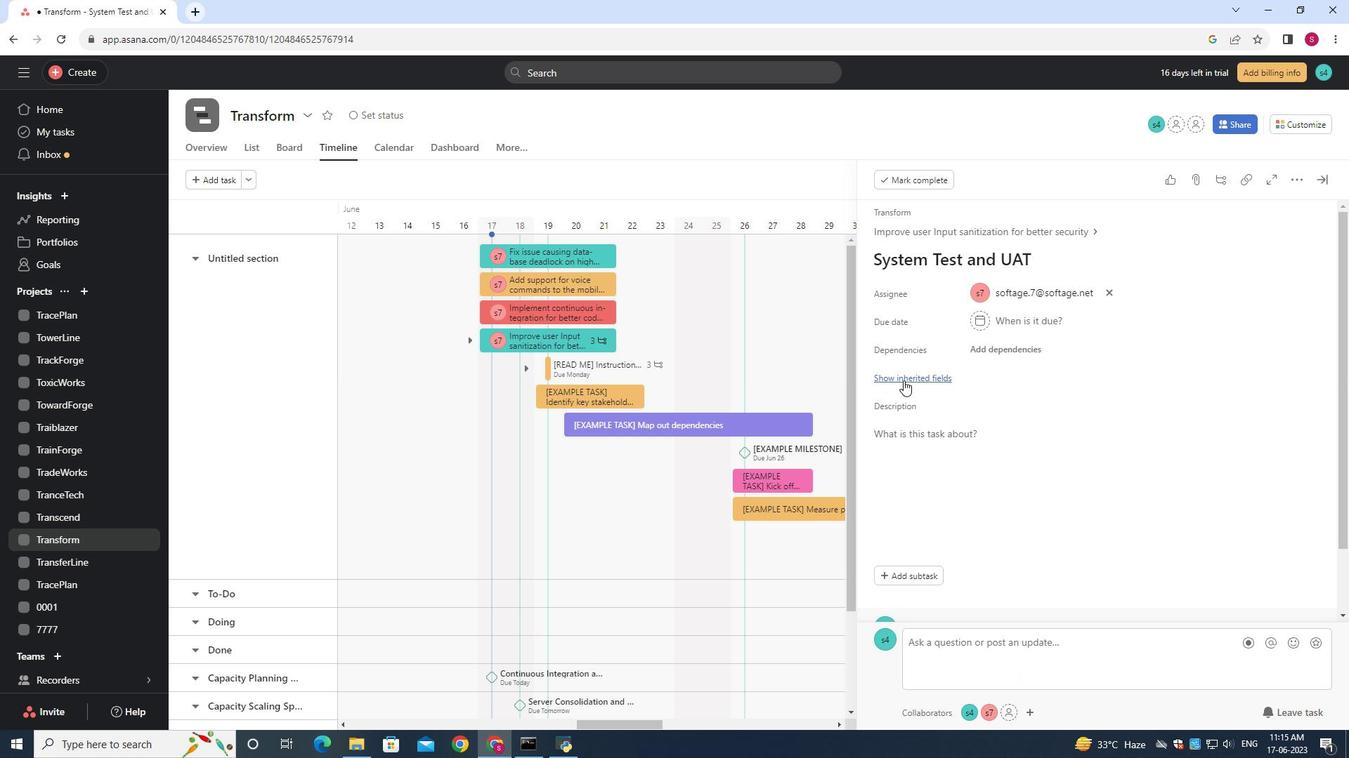 
Action: Mouse pressed left at (902, 375)
Screenshot: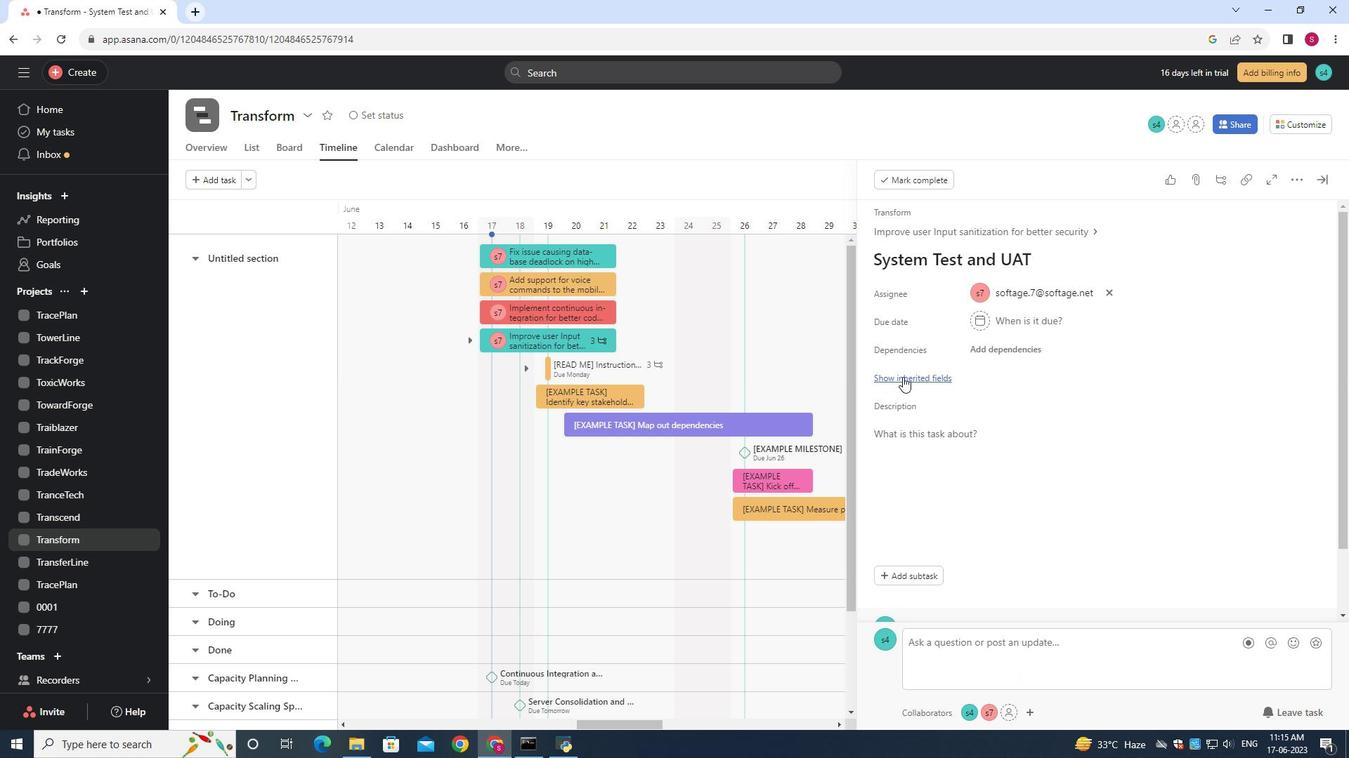 
Action: Mouse moved to (978, 460)
Screenshot: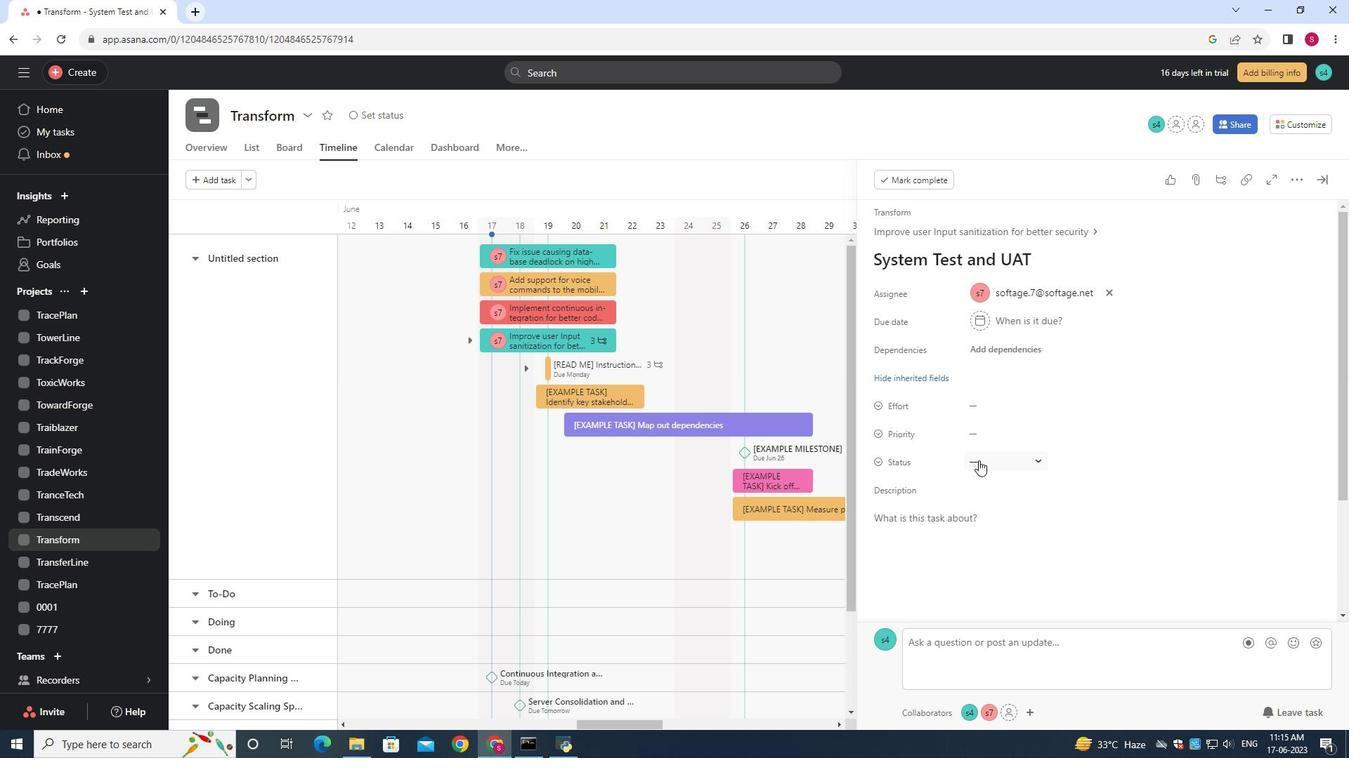
Action: Mouse pressed left at (978, 460)
Screenshot: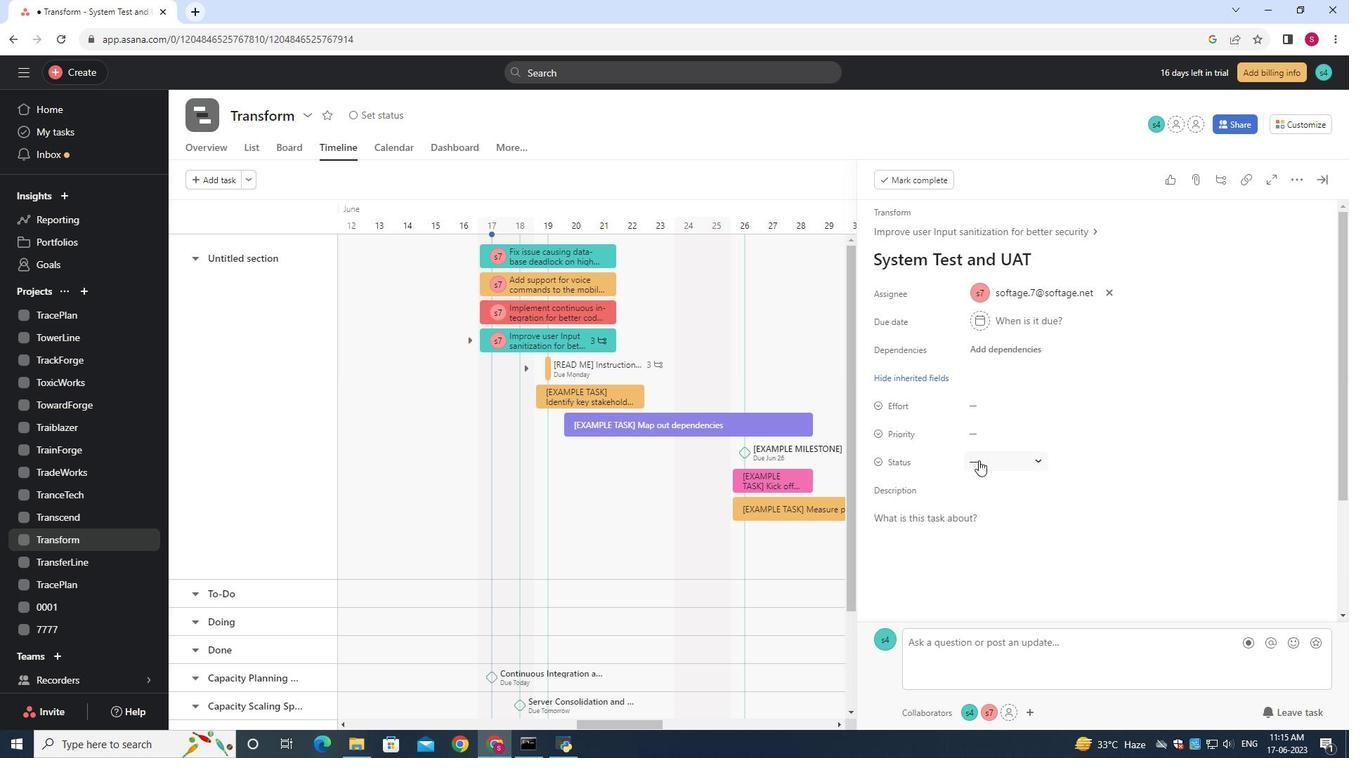 
Action: Mouse moved to (1010, 512)
Screenshot: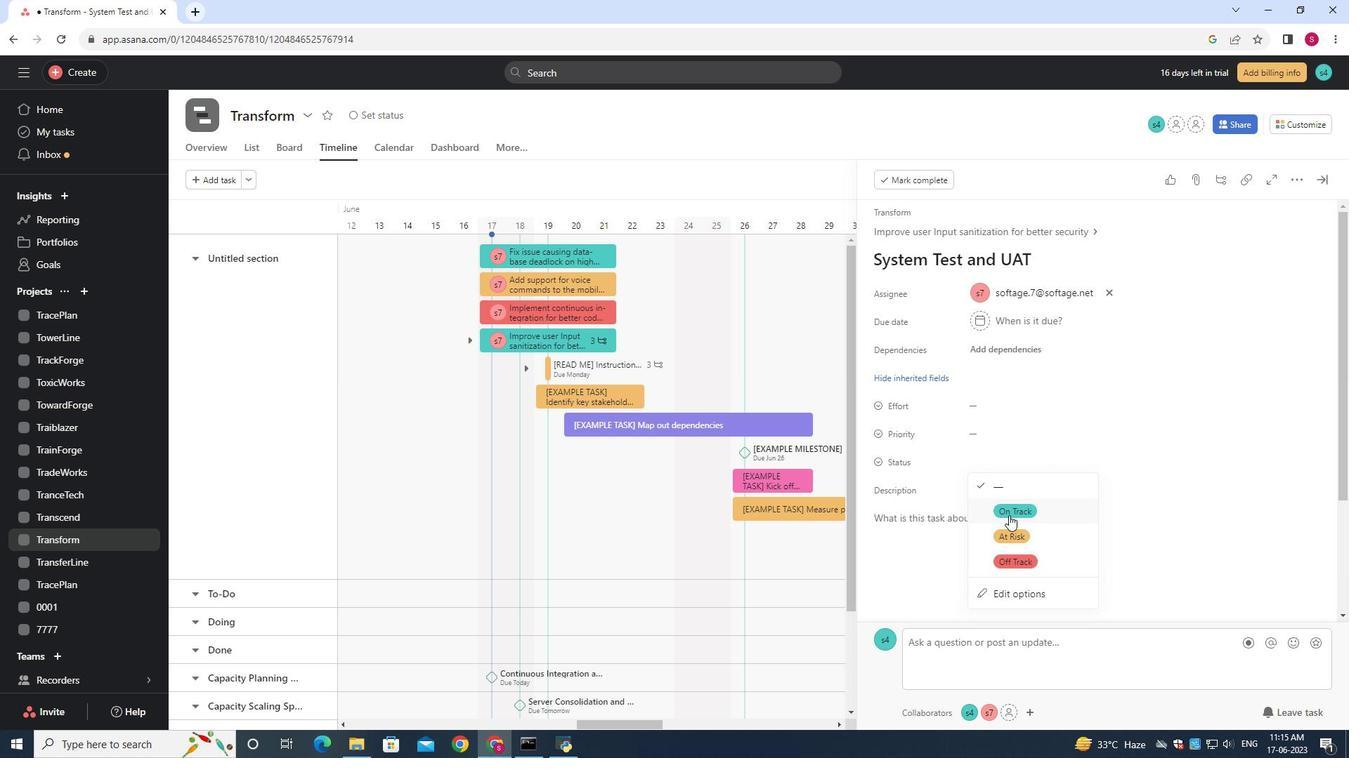 
Action: Mouse pressed left at (1010, 512)
Screenshot: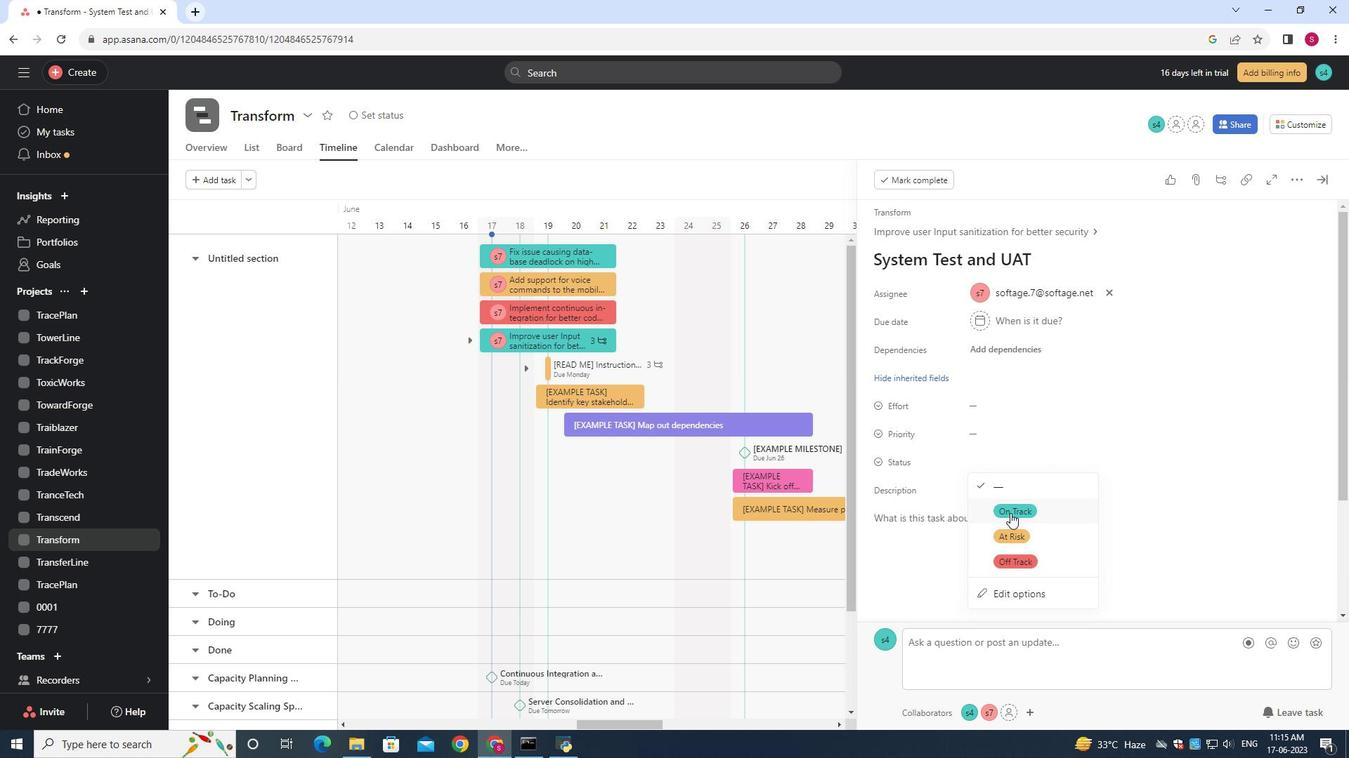 
Action: Mouse moved to (983, 437)
Screenshot: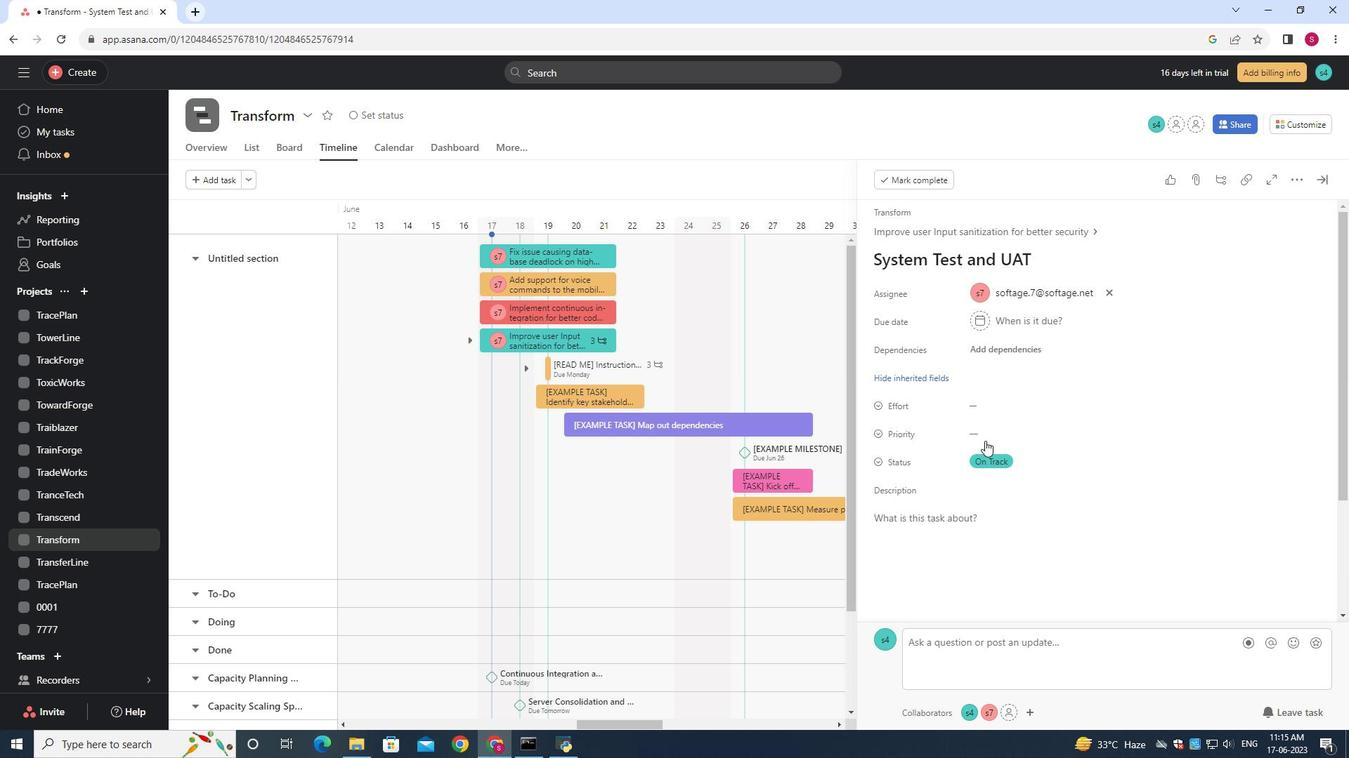 
Action: Mouse pressed left at (983, 437)
Screenshot: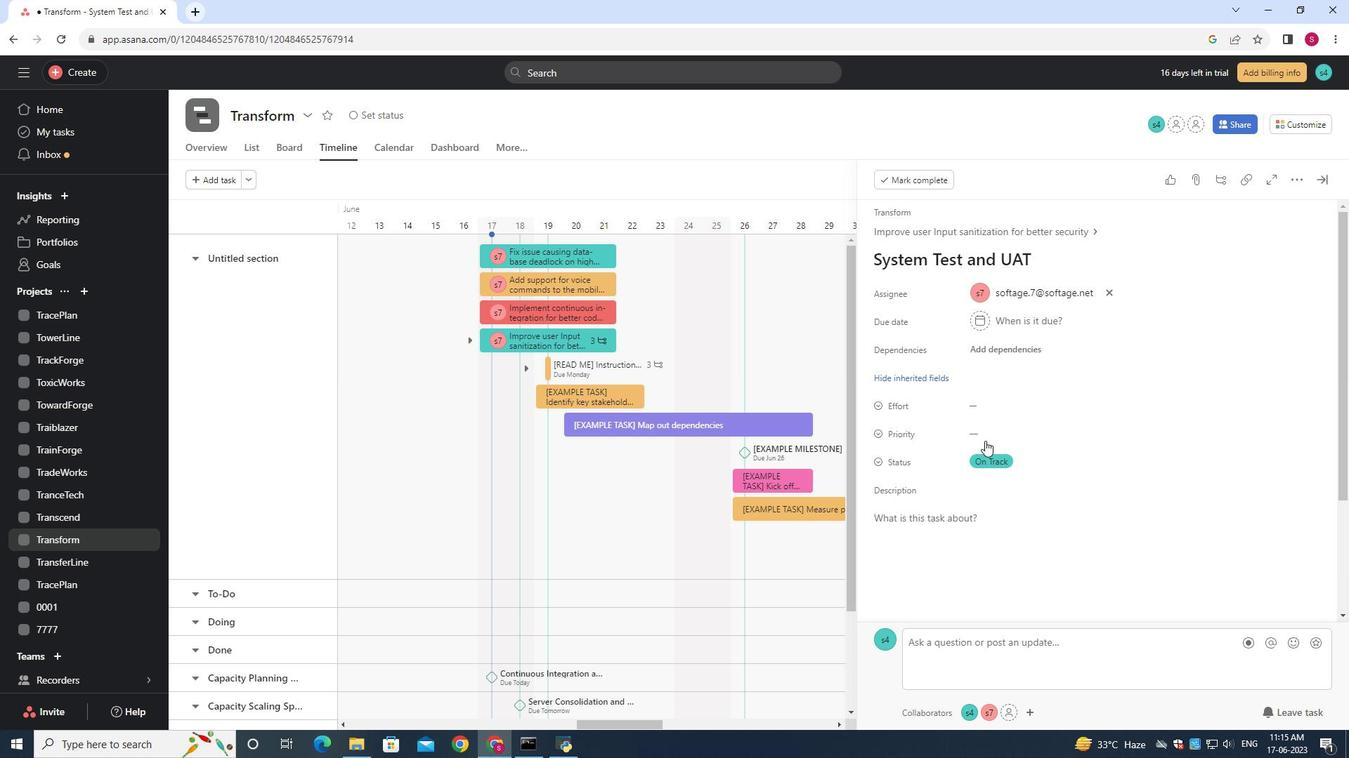 
Action: Mouse moved to (1002, 527)
Screenshot: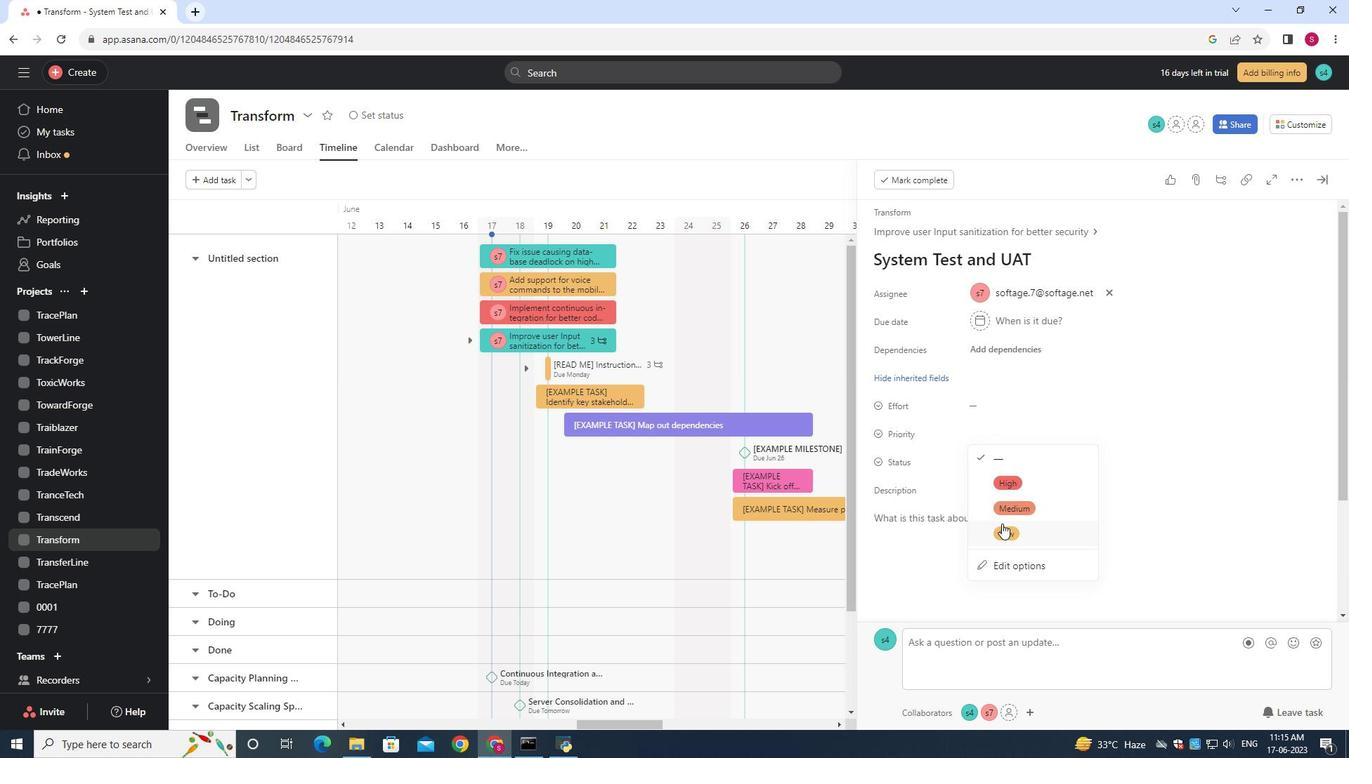 
Action: Mouse pressed left at (1002, 527)
Screenshot: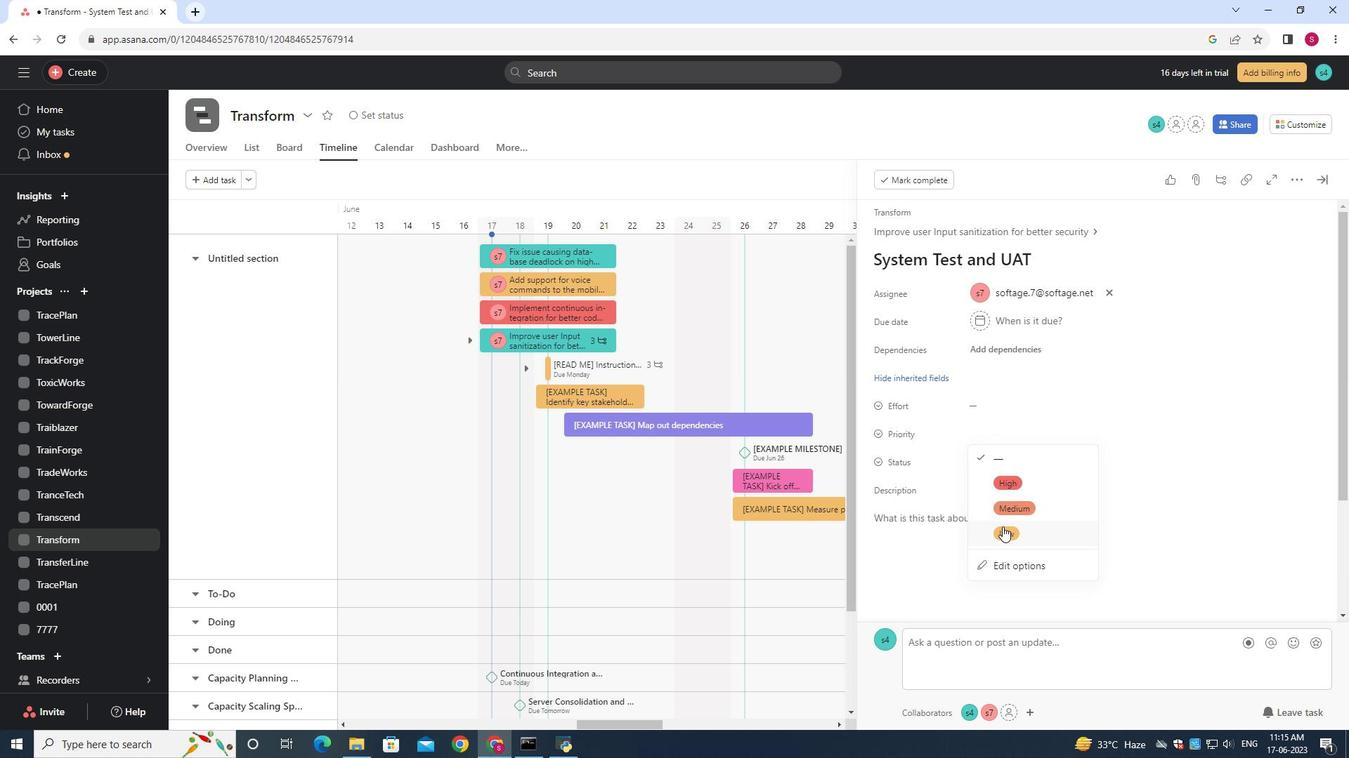 
Action: Mouse moved to (1041, 426)
Screenshot: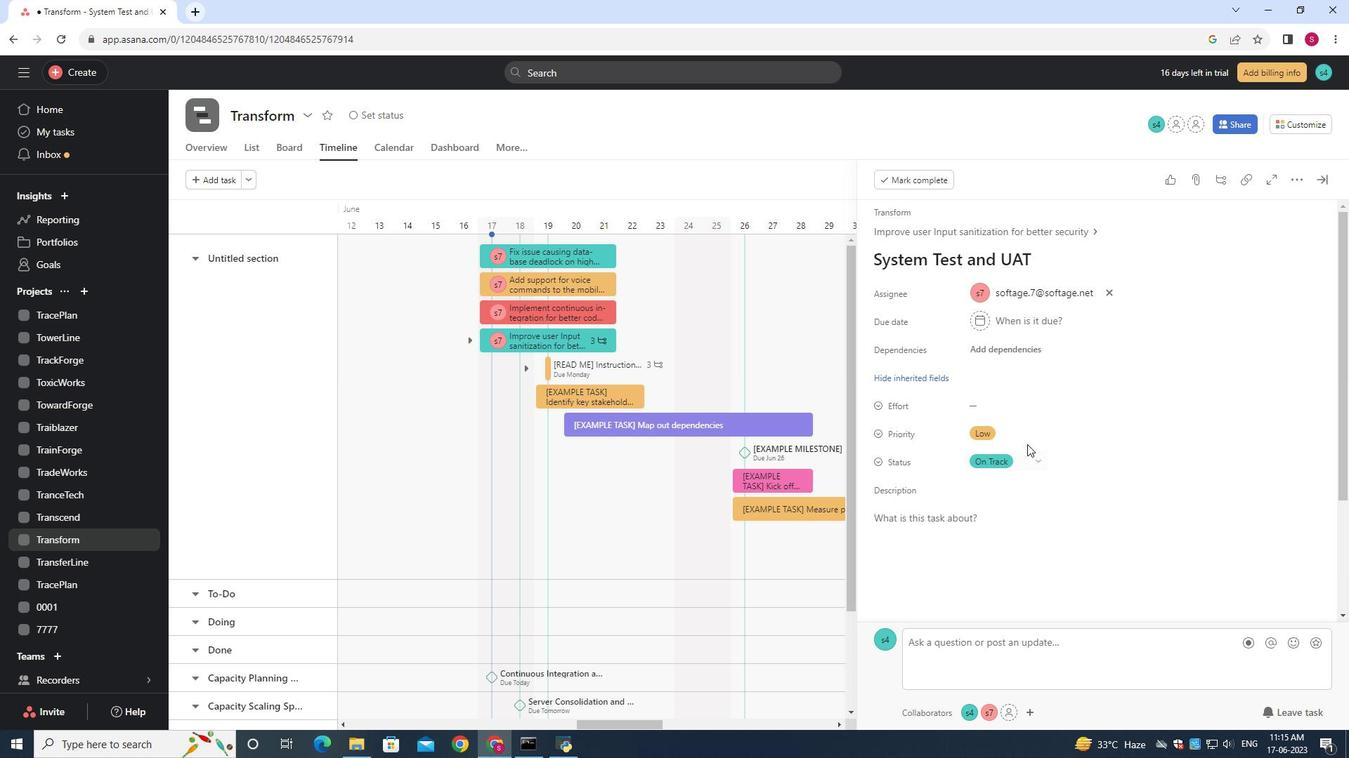 
